 Task: Font style For heading Use Arial Black with dark cornflower blue 2 colour & Underline. font size for heading '26 Pt. 'Change the font style of data to Amiriand font size to  14 Pt. Change the alignment of both headline & data to   center vertically. In the sheet  analysisSalesBySKU_2022
Action: Mouse moved to (56, 99)
Screenshot: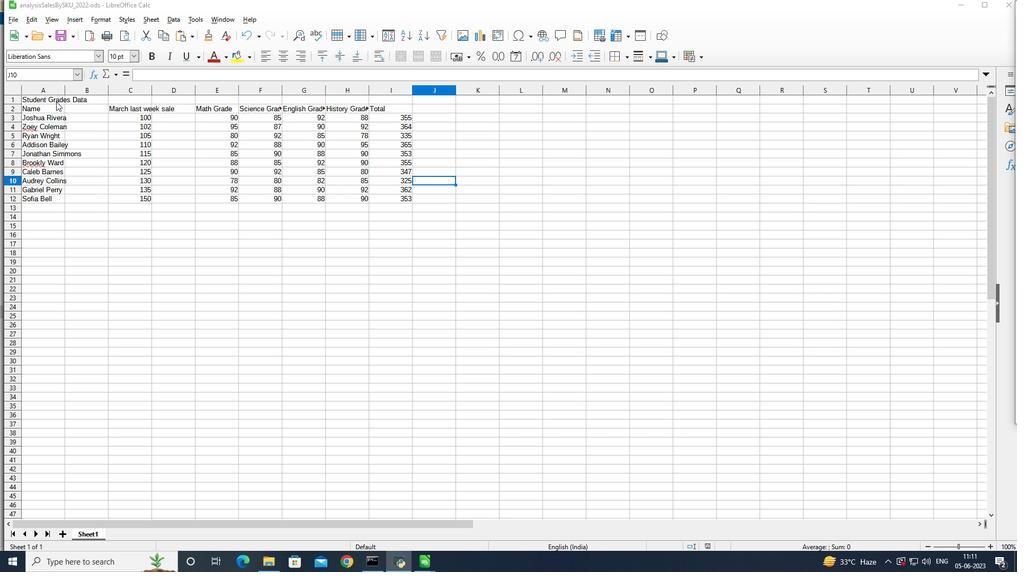 
Action: Mouse pressed left at (56, 99)
Screenshot: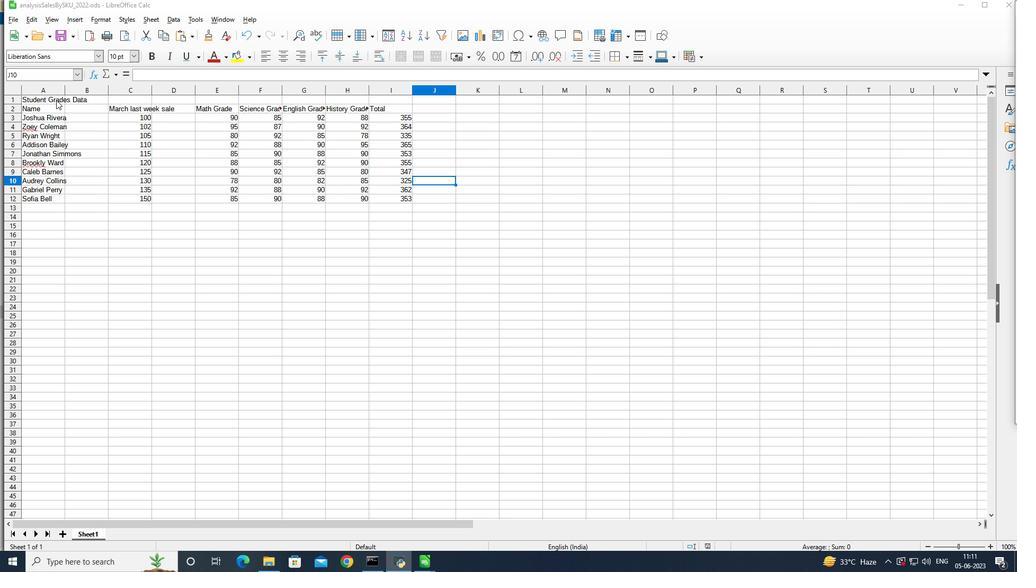 
Action: Mouse moved to (56, 99)
Screenshot: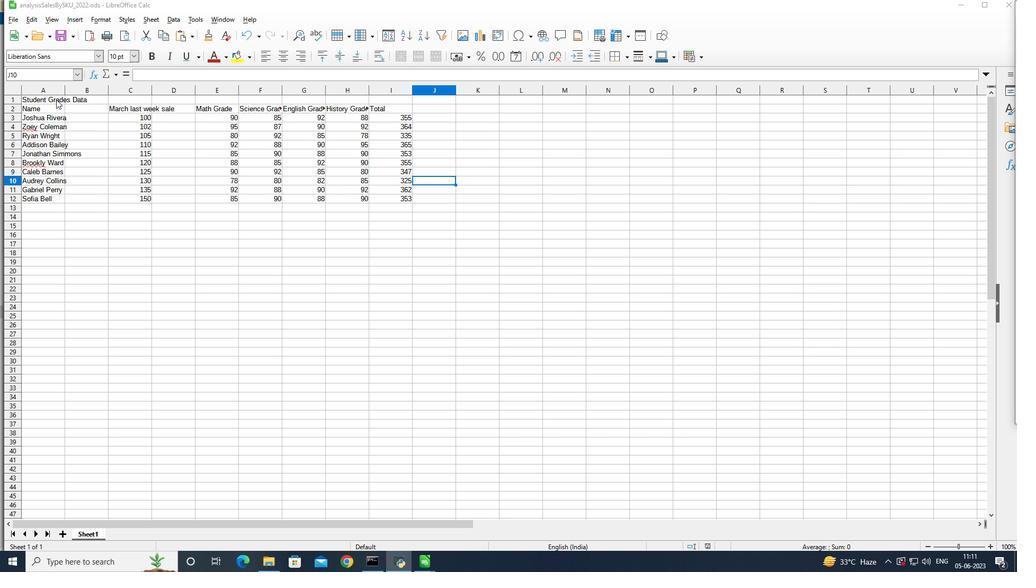 
Action: Mouse pressed left at (56, 99)
Screenshot: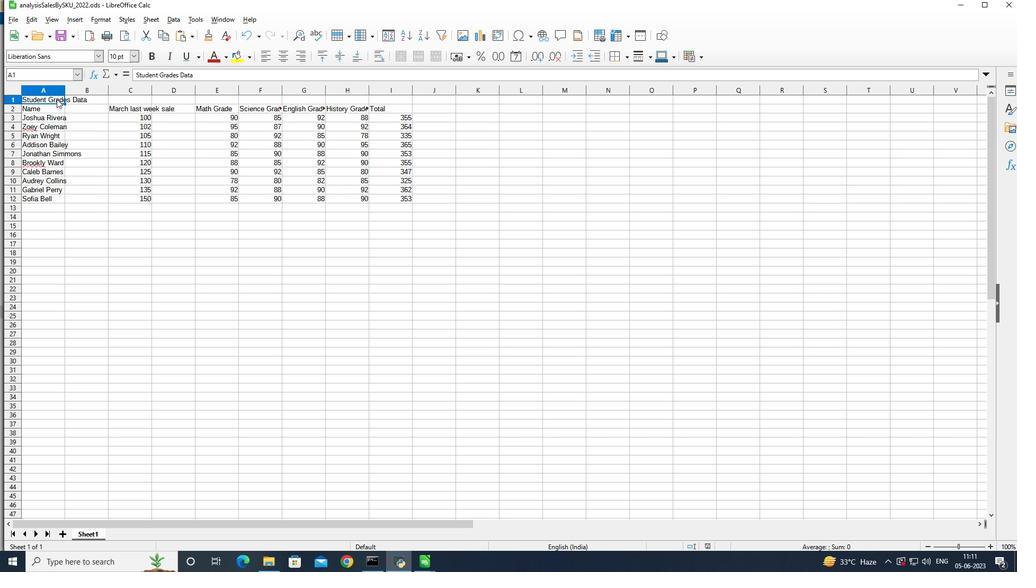 
Action: Mouse moved to (57, 98)
Screenshot: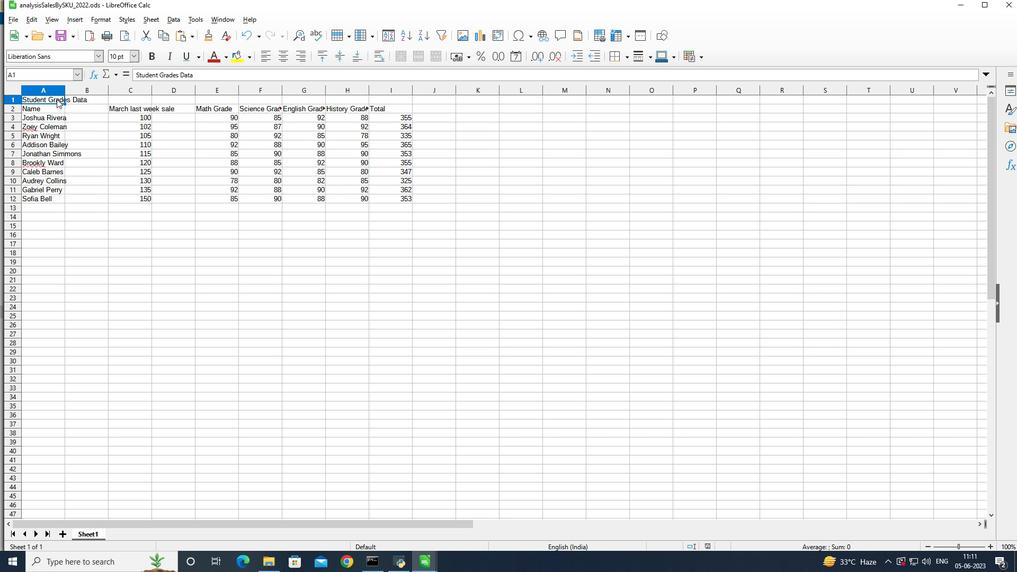 
Action: Mouse pressed left at (57, 98)
Screenshot: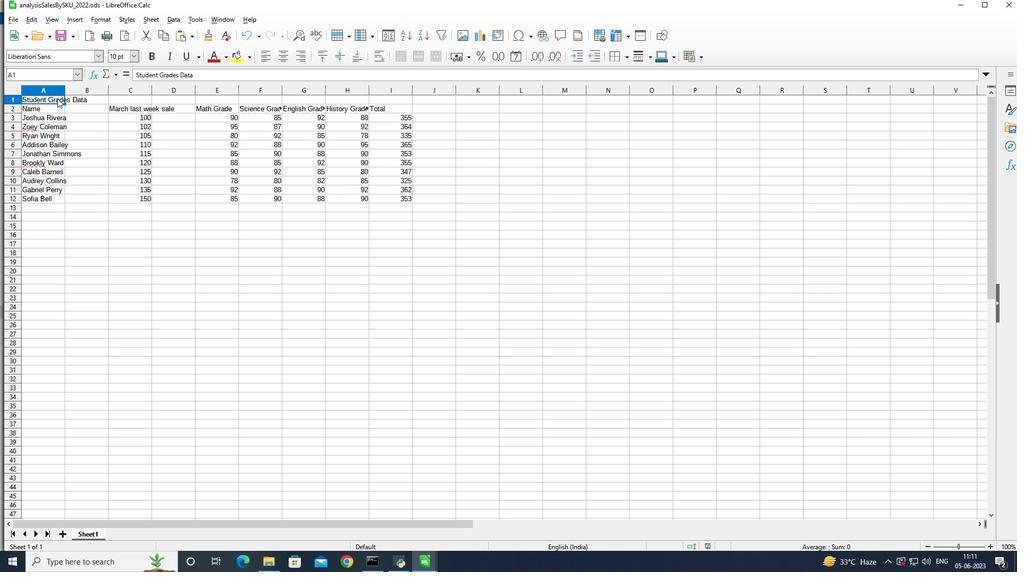 
Action: Mouse moved to (69, 58)
Screenshot: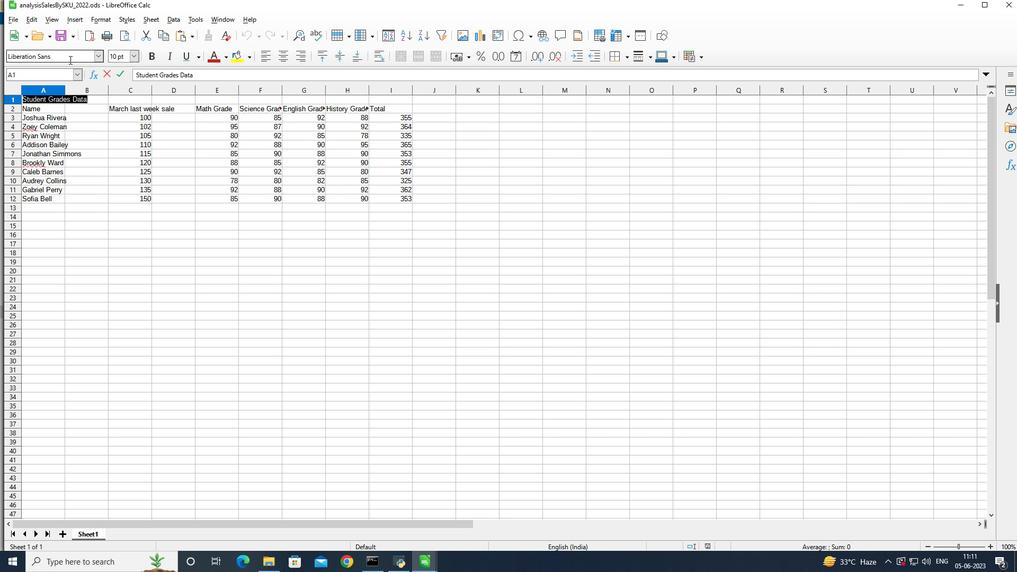 
Action: Mouse pressed left at (69, 58)
Screenshot: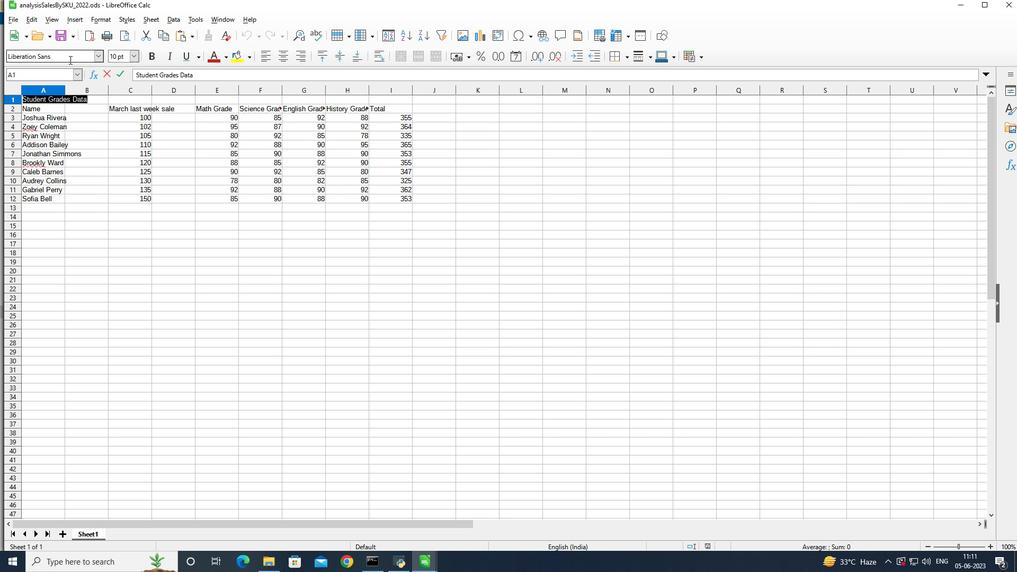 
Action: Mouse moved to (622, 96)
Screenshot: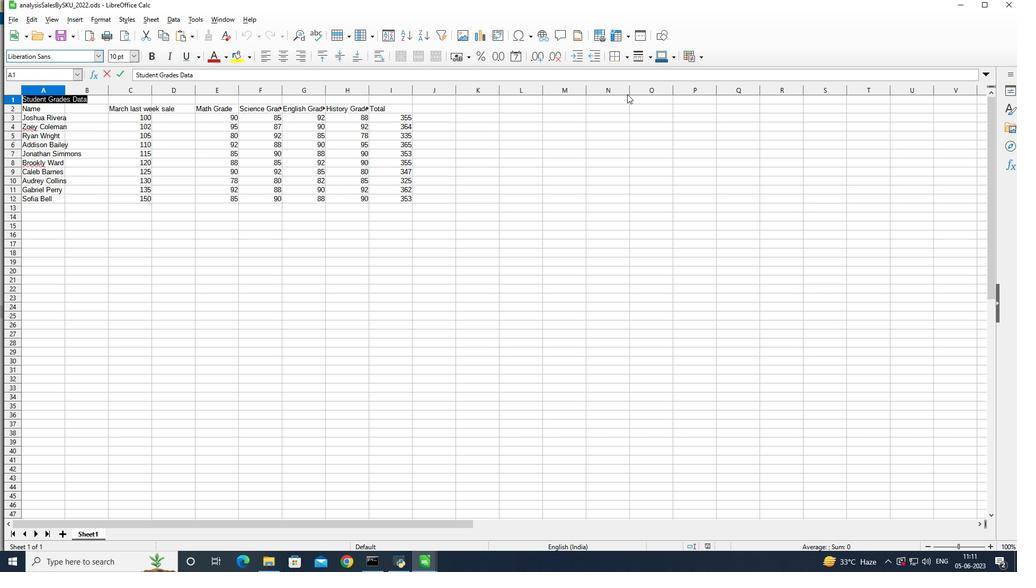 
Action: Key pressed <Key.backspace><Key.backspace><Key.backspace><Key.backspace><Key.backspace><Key.backspace><Key.backspace><Key.backspace><Key.backspace><Key.backspace><Key.backspace><Key.backspace><Key.backspace><Key.backspace><Key.backspace><Key.backspace><Key.backspace><Key.backspace><Key.backspace><Key.backspace><Key.backspace><Key.backspace><Key.backspace>
Screenshot: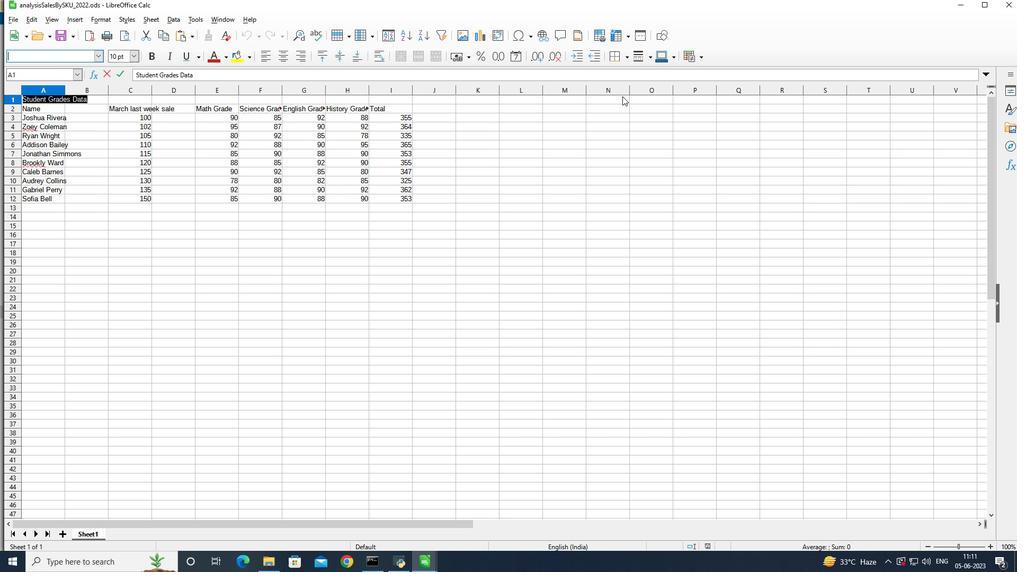
Action: Mouse moved to (622, 96)
Screenshot: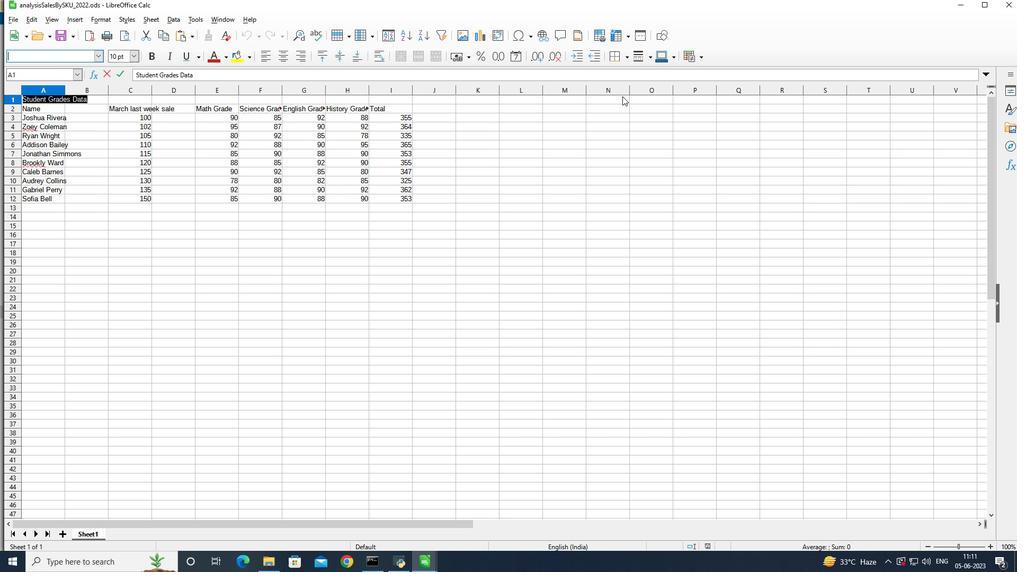 
Action: Key pressed <Key.shift>a
Screenshot: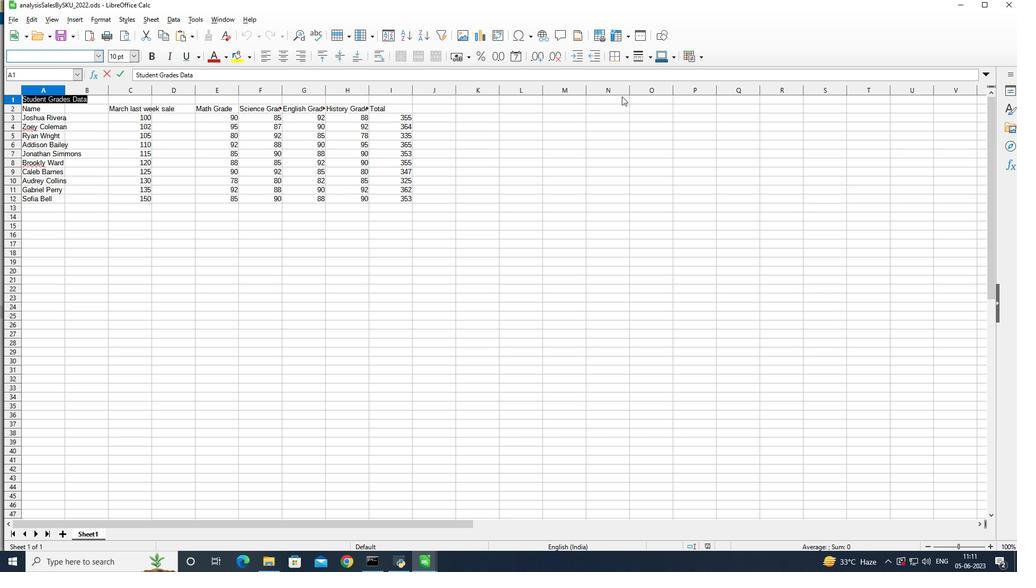 
Action: Mouse moved to (622, 97)
Screenshot: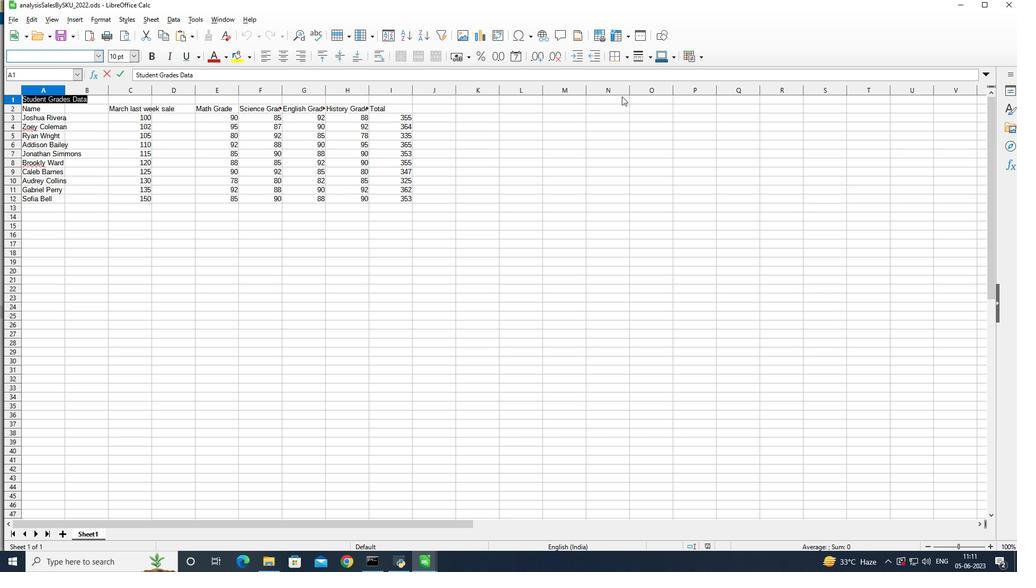 
Action: Key pressed rial<Key.space>
Screenshot: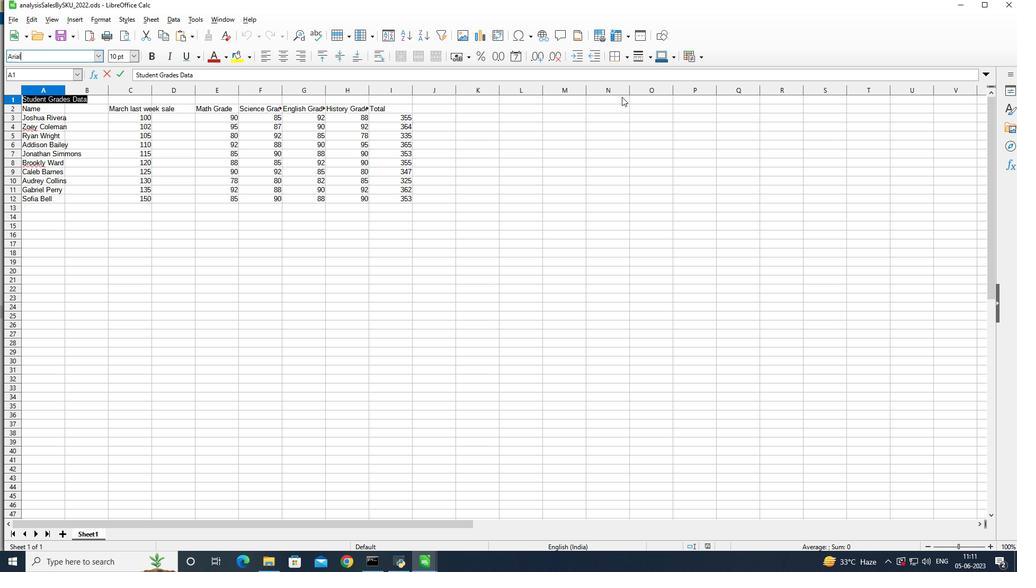 
Action: Mouse moved to (621, 97)
Screenshot: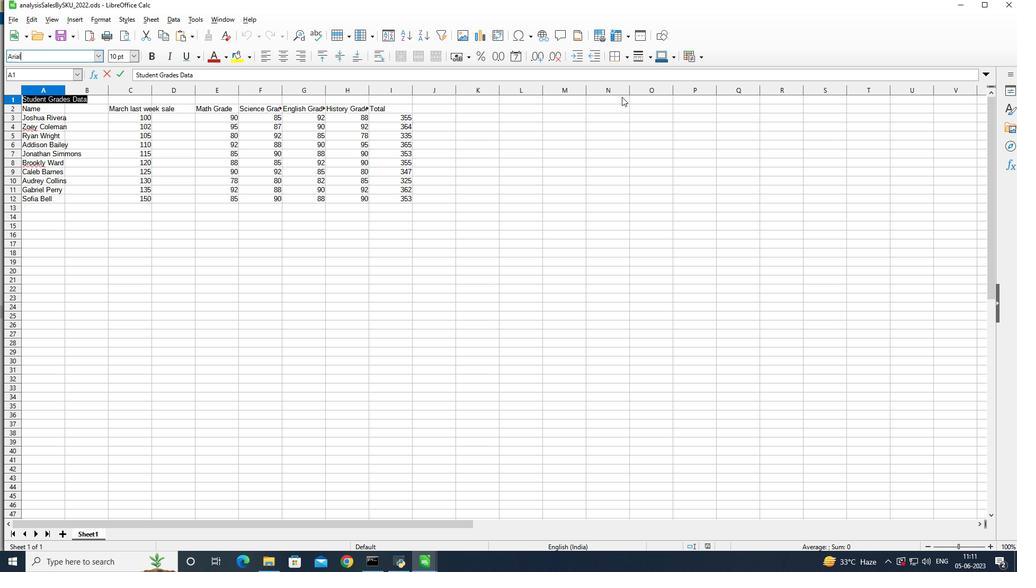 
Action: Key pressed b<Key.enter>
Screenshot: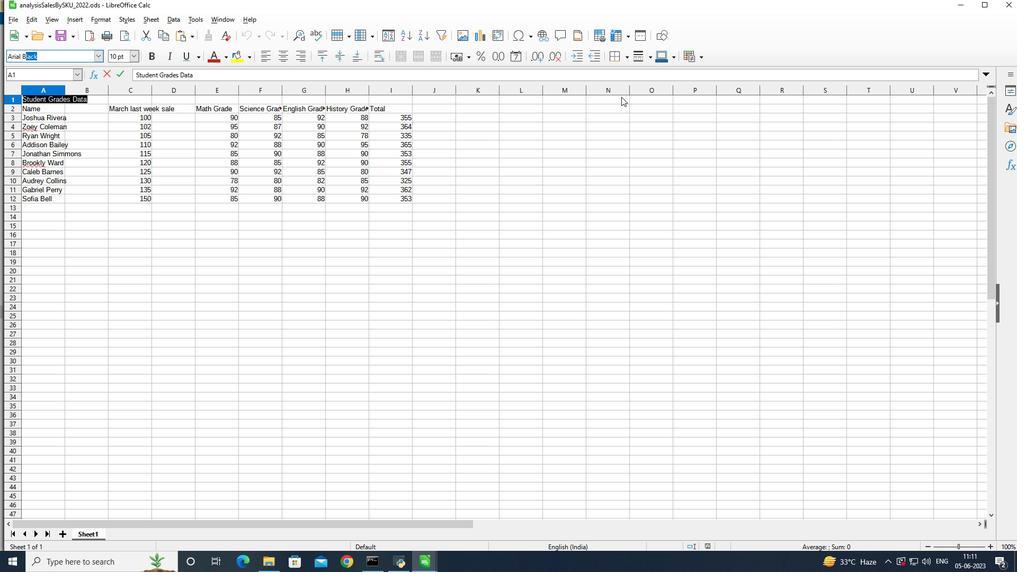 
Action: Mouse moved to (228, 51)
Screenshot: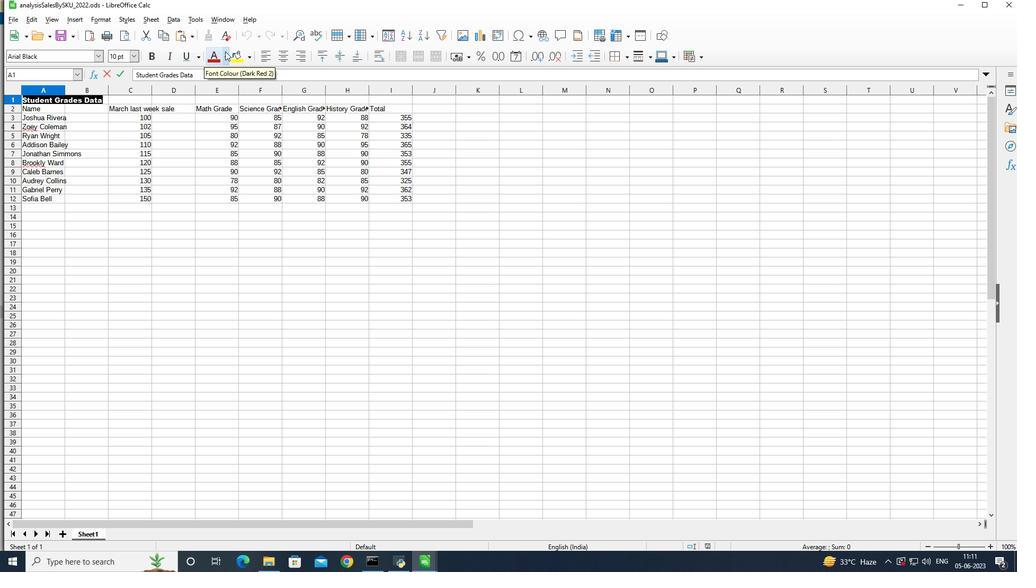 
Action: Mouse pressed left at (228, 51)
Screenshot: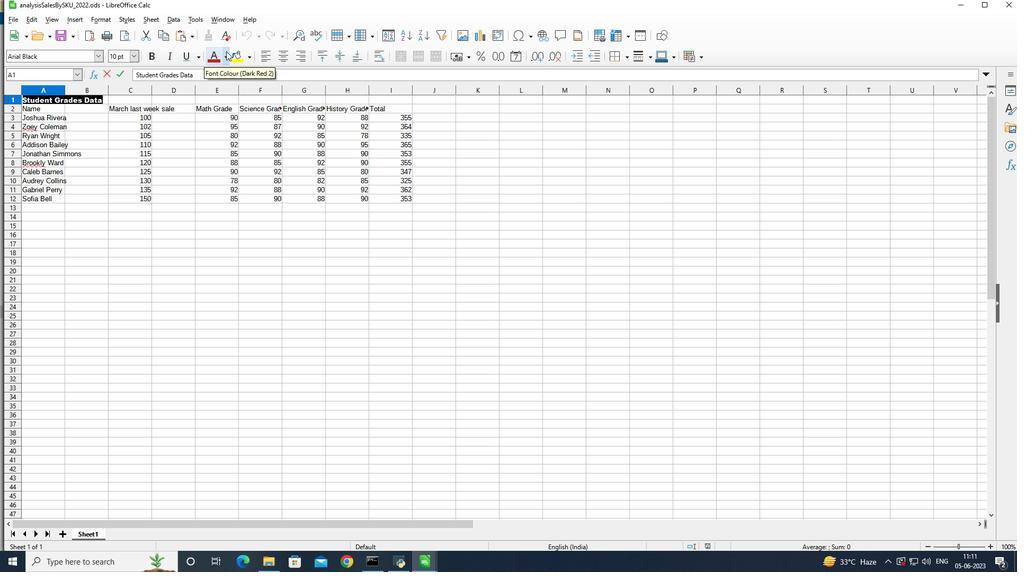 
Action: Mouse moved to (273, 253)
Screenshot: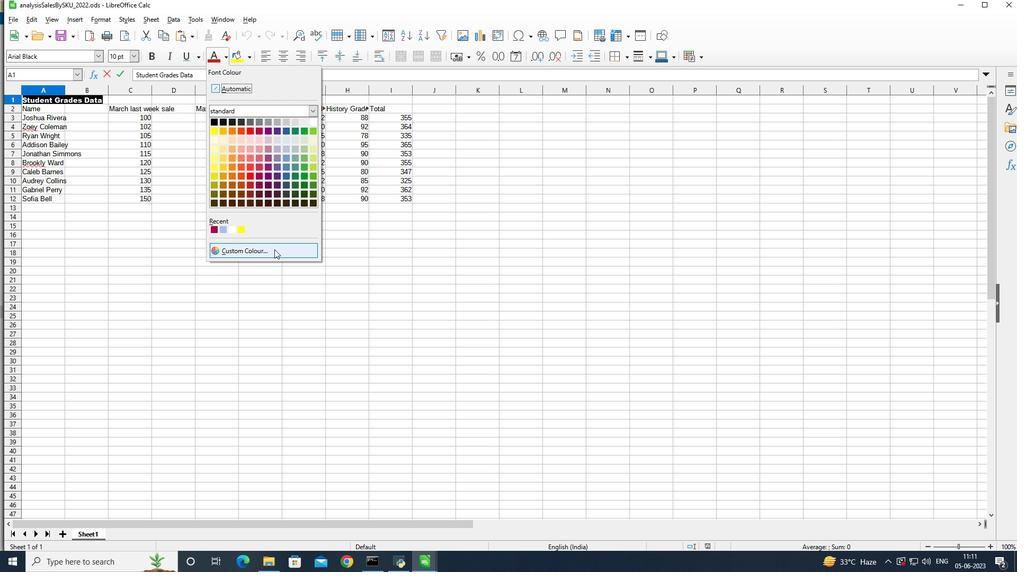 
Action: Mouse pressed left at (273, 253)
Screenshot: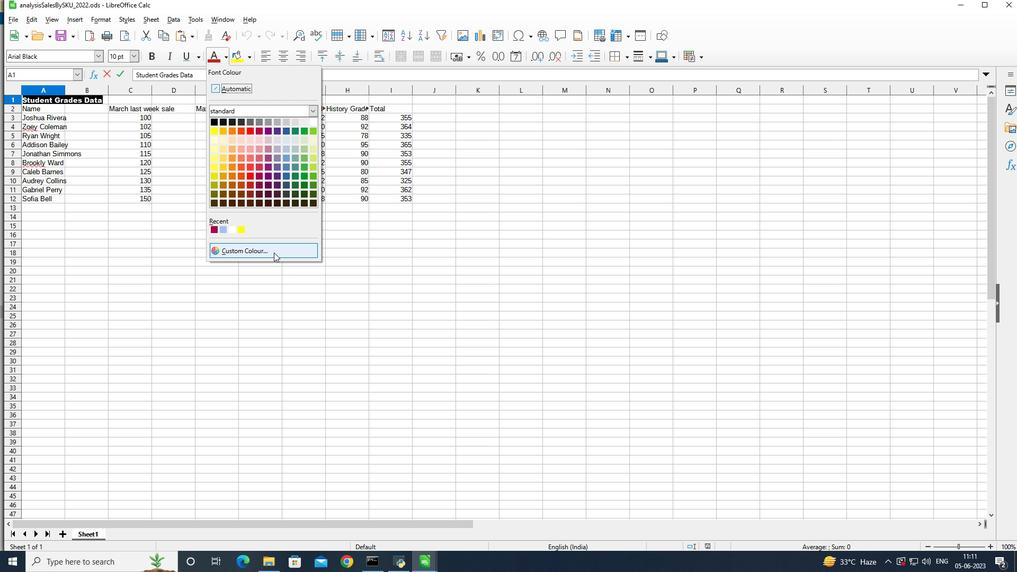 
Action: Mouse moved to (554, 220)
Screenshot: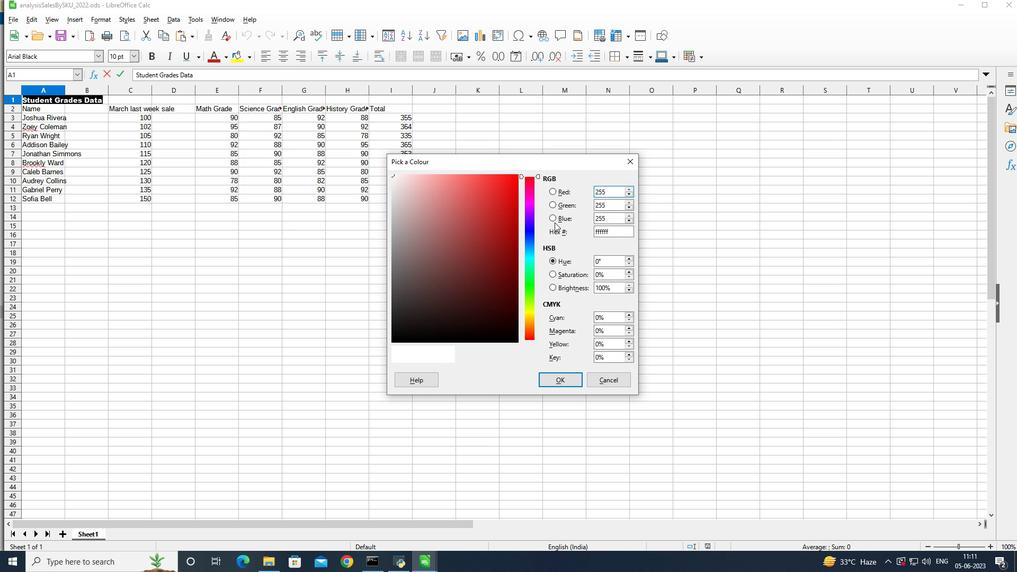 
Action: Mouse pressed left at (554, 220)
Screenshot: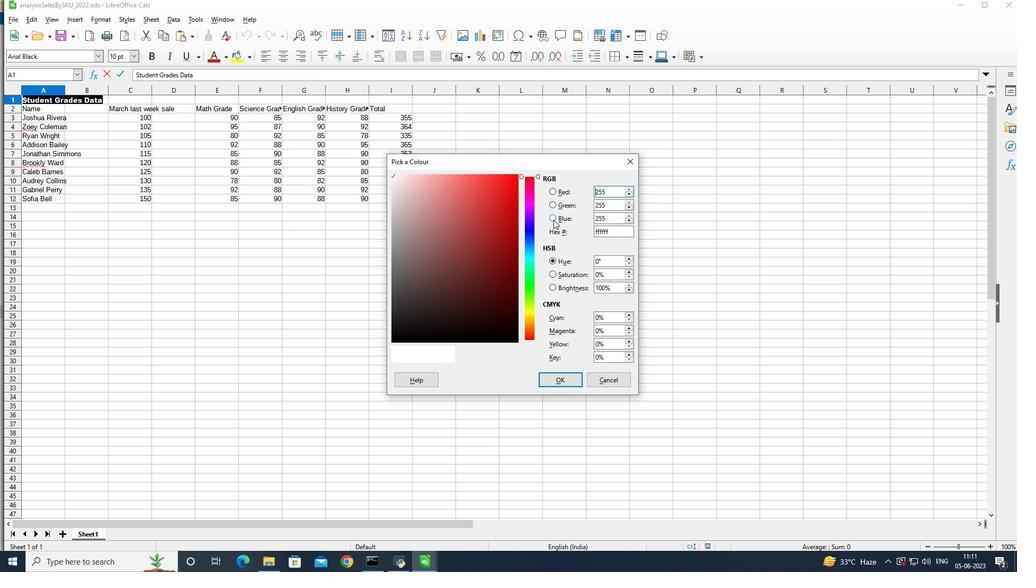 
Action: Mouse moved to (615, 232)
Screenshot: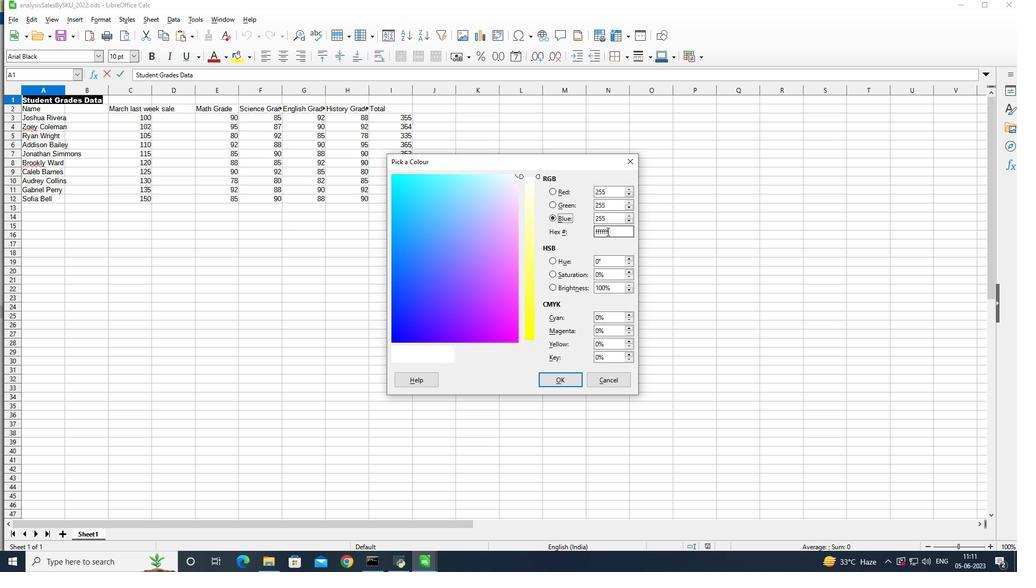 
Action: Mouse pressed left at (615, 232)
Screenshot: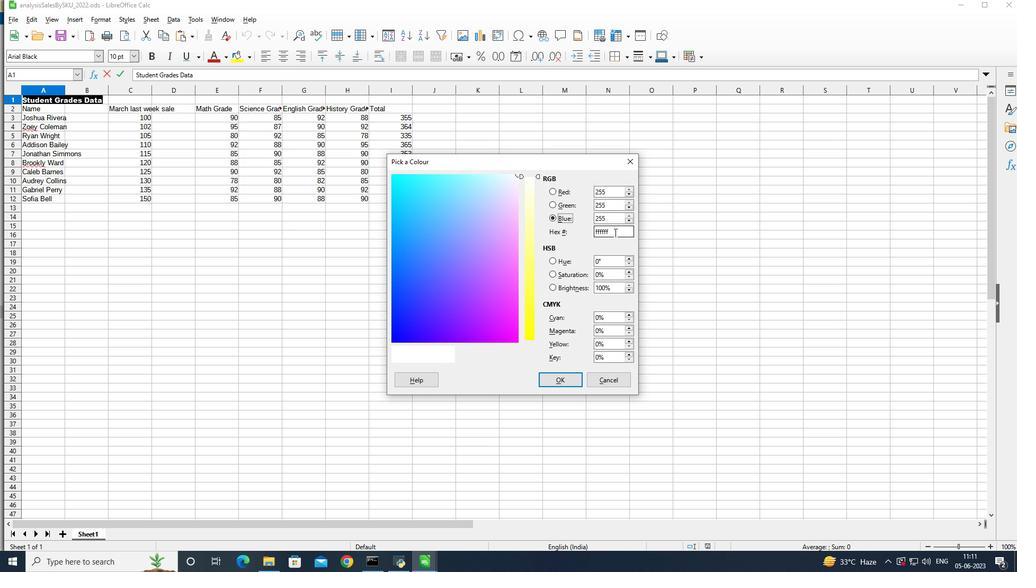 
Action: Mouse moved to (667, 207)
Screenshot: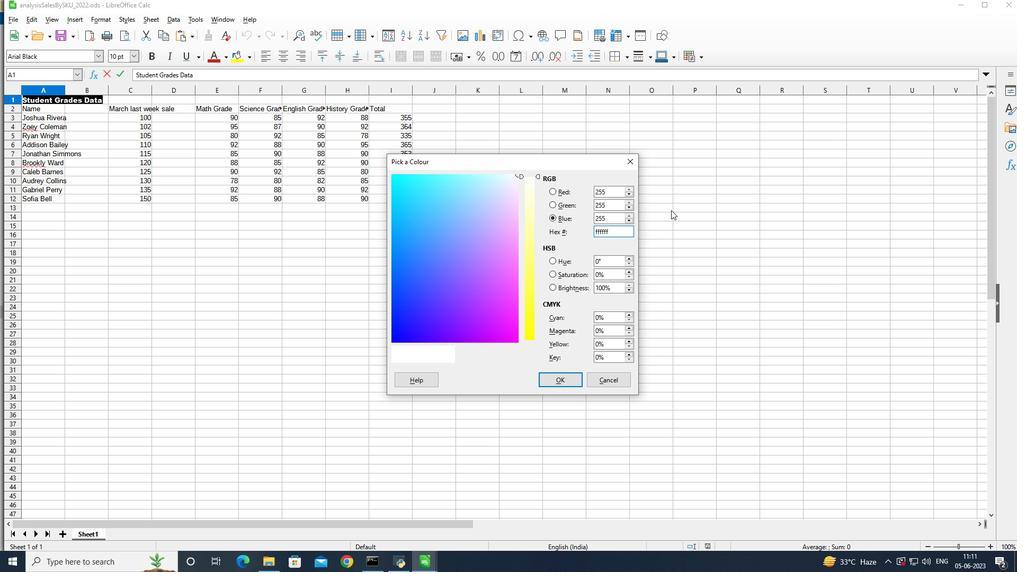 
Action: Key pressed <Key.backspace><Key.backspace><Key.backspace><Key.backspace><Key.backspace><Key.backspace><Key.backspace><Key.backspace><Key.backspace><Key.backspace><Key.backspace><Key.backspace><Key.backspace><Key.backspace><Key.backspace><Key.backspace><Key.backspace><Key.backspace><Key.backspace><Key.backspace>a4c2f4<Key.enter>
Screenshot: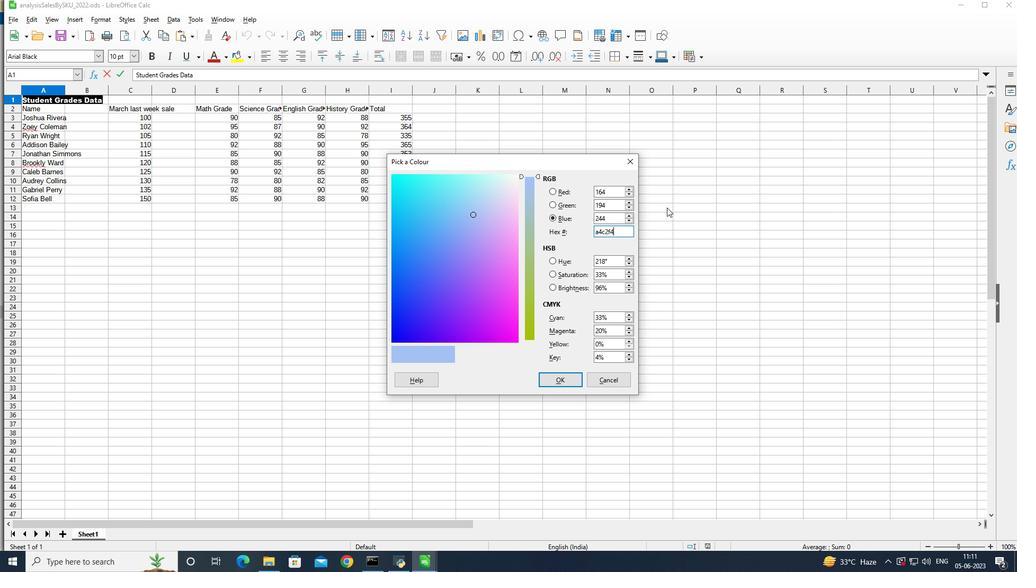 
Action: Mouse moved to (182, 59)
Screenshot: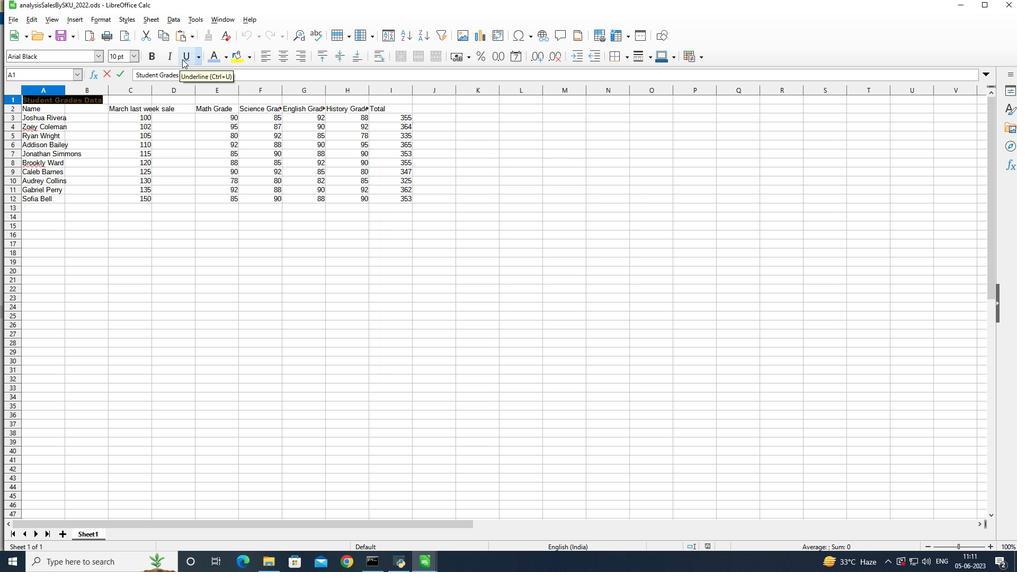 
Action: Mouse pressed left at (182, 59)
Screenshot: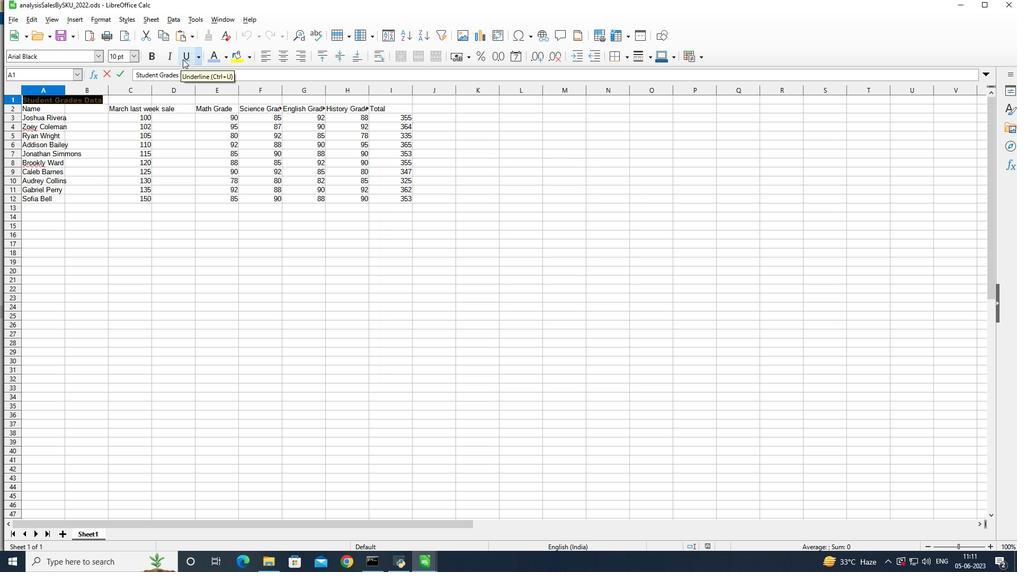 
Action: Mouse moved to (136, 57)
Screenshot: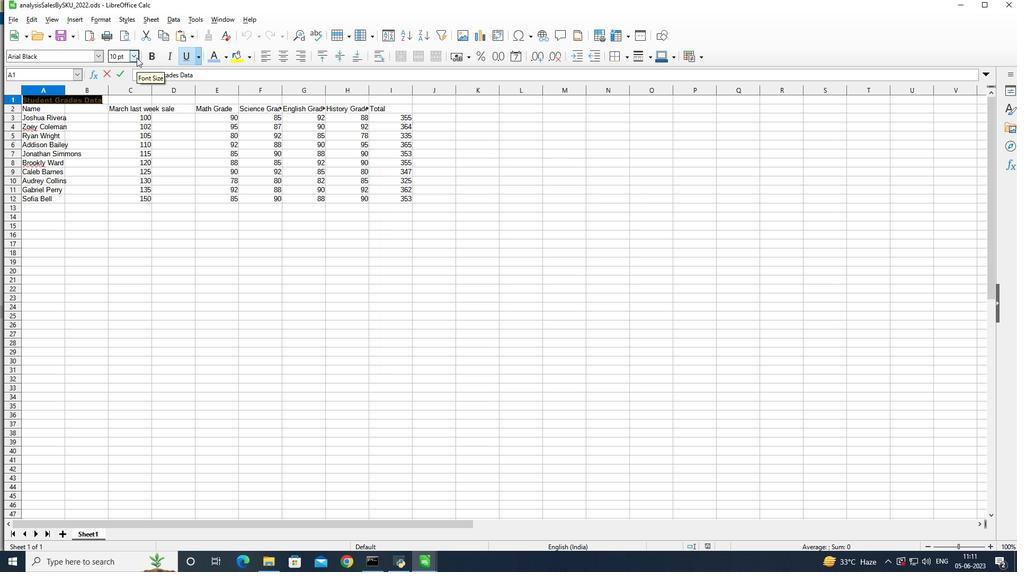 
Action: Mouse pressed left at (136, 57)
Screenshot: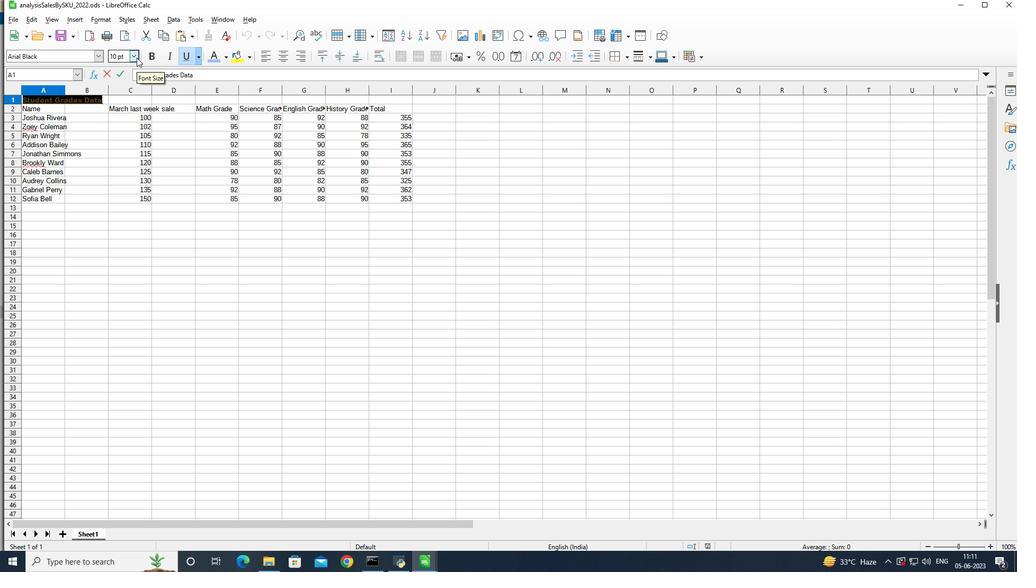 
Action: Mouse moved to (110, 220)
Screenshot: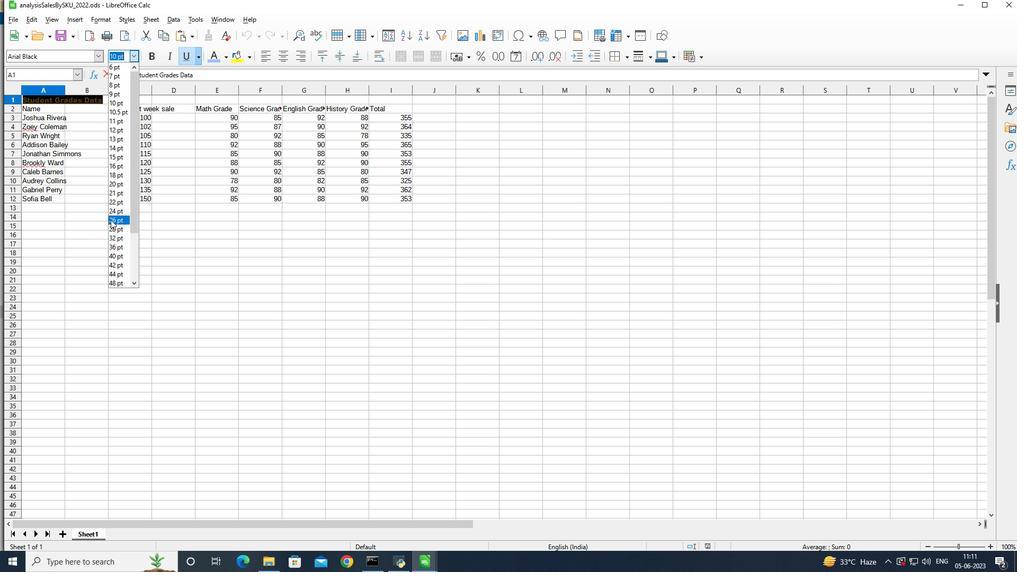 
Action: Mouse pressed left at (110, 220)
Screenshot: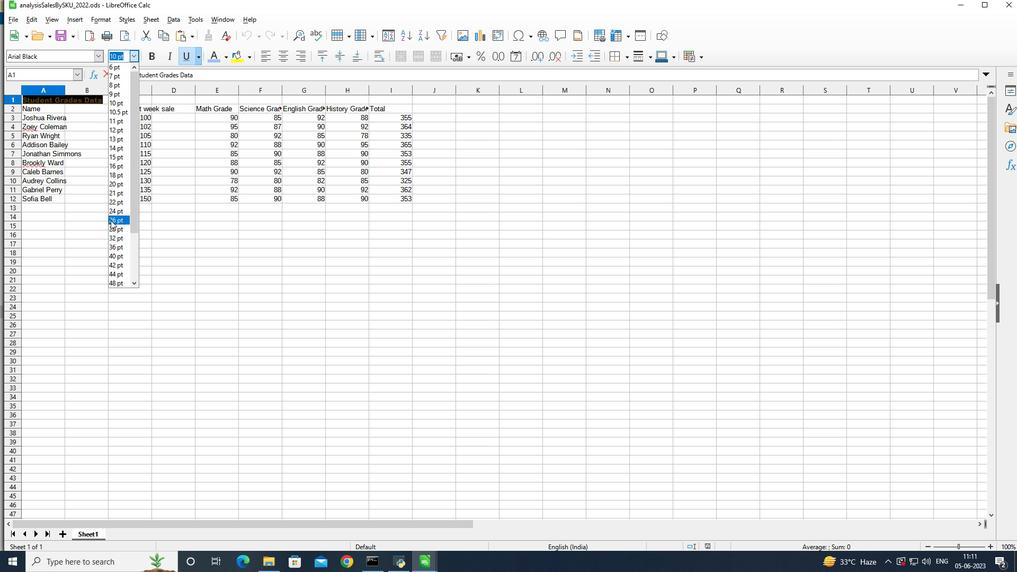 
Action: Mouse moved to (285, 154)
Screenshot: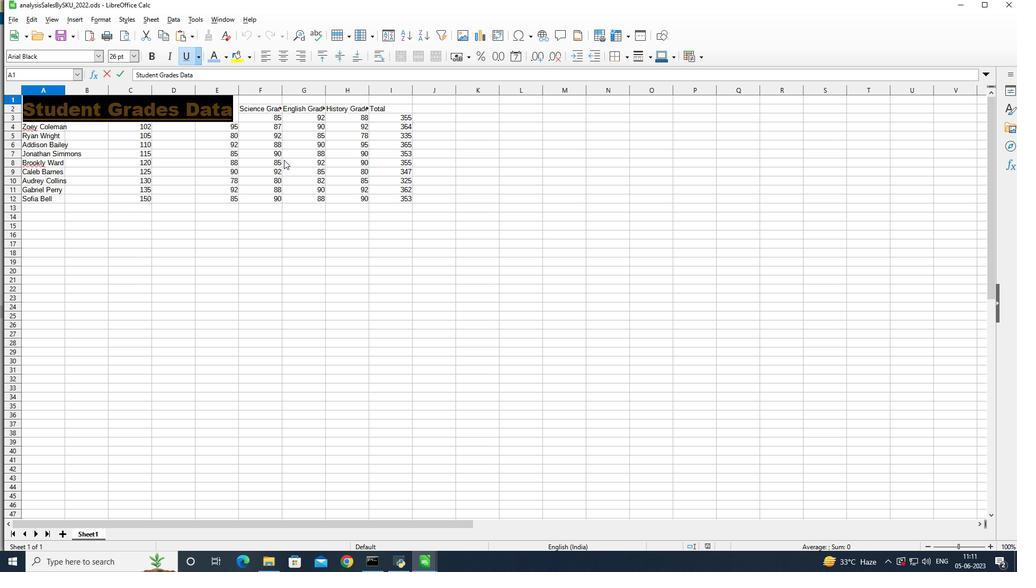 
Action: Mouse pressed left at (285, 154)
Screenshot: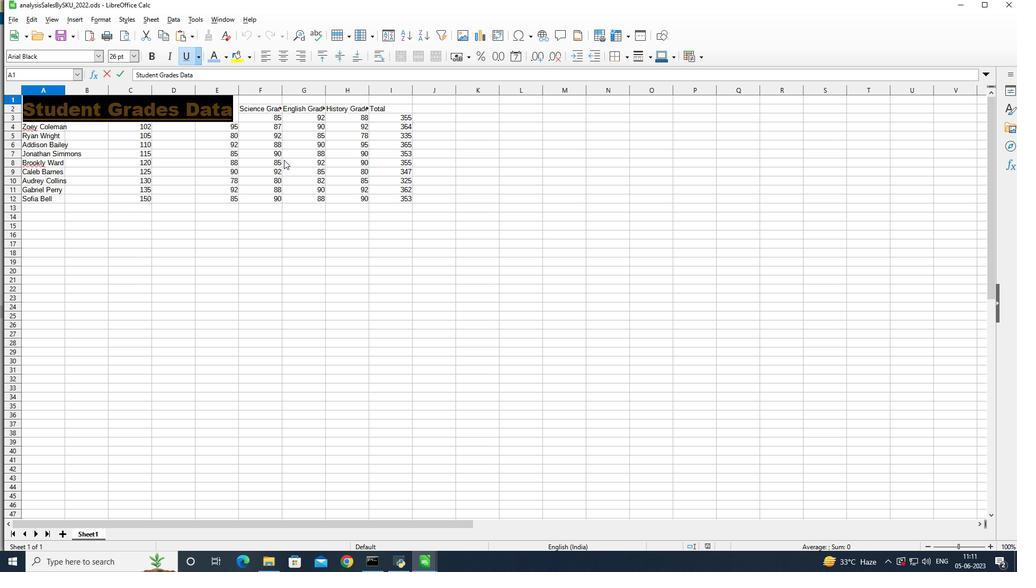 
Action: Mouse moved to (33, 121)
Screenshot: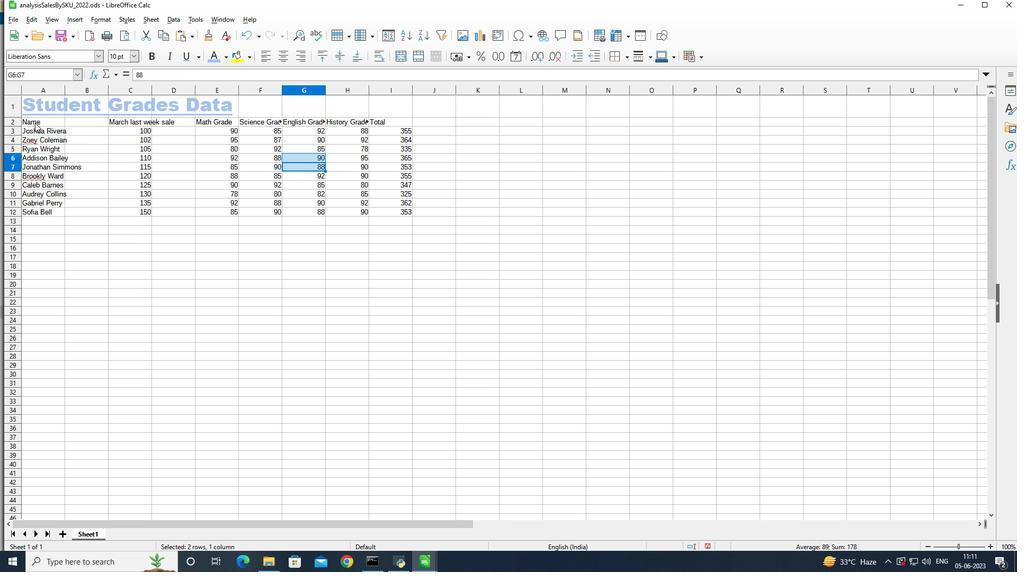 
Action: Mouse pressed left at (33, 121)
Screenshot: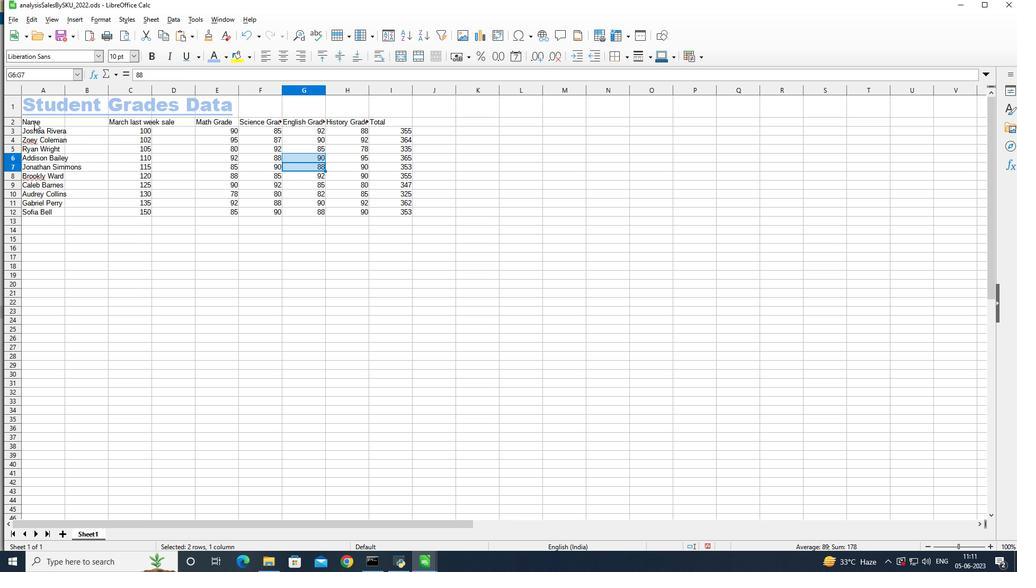
Action: Mouse pressed left at (33, 121)
Screenshot: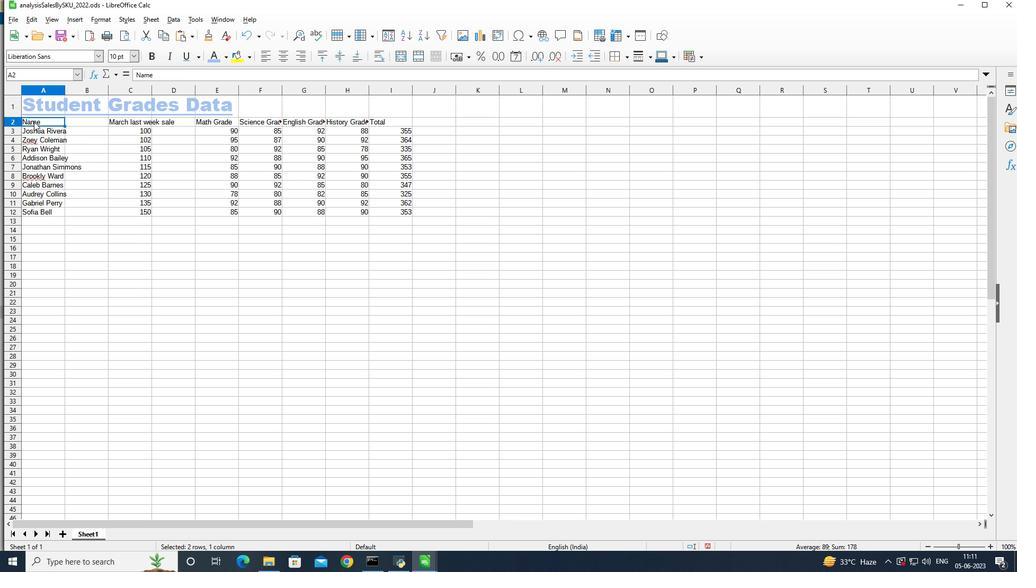 
Action: Mouse moved to (29, 121)
Screenshot: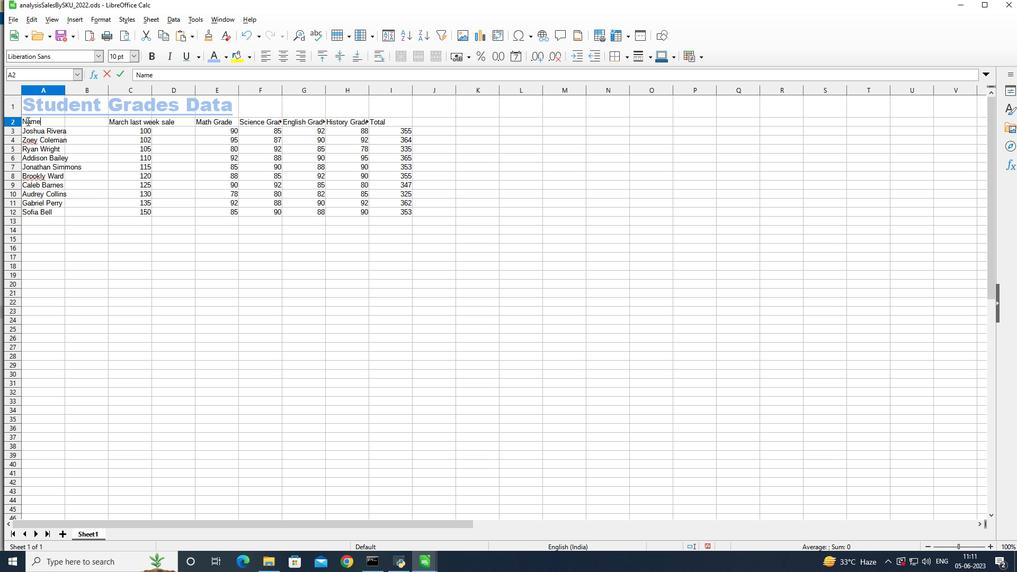 
Action: Mouse pressed left at (29, 121)
Screenshot: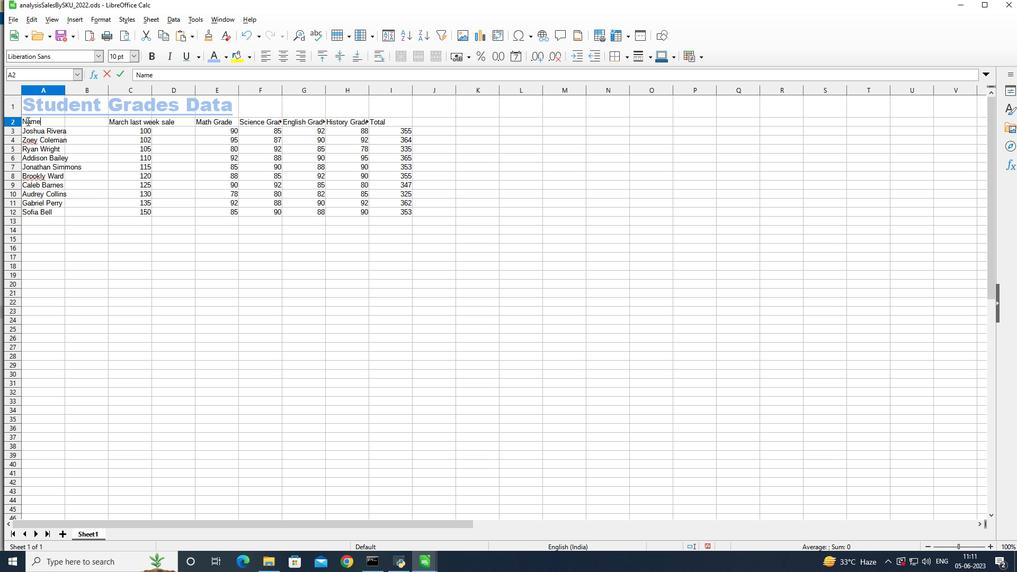 
Action: Mouse moved to (49, 151)
Screenshot: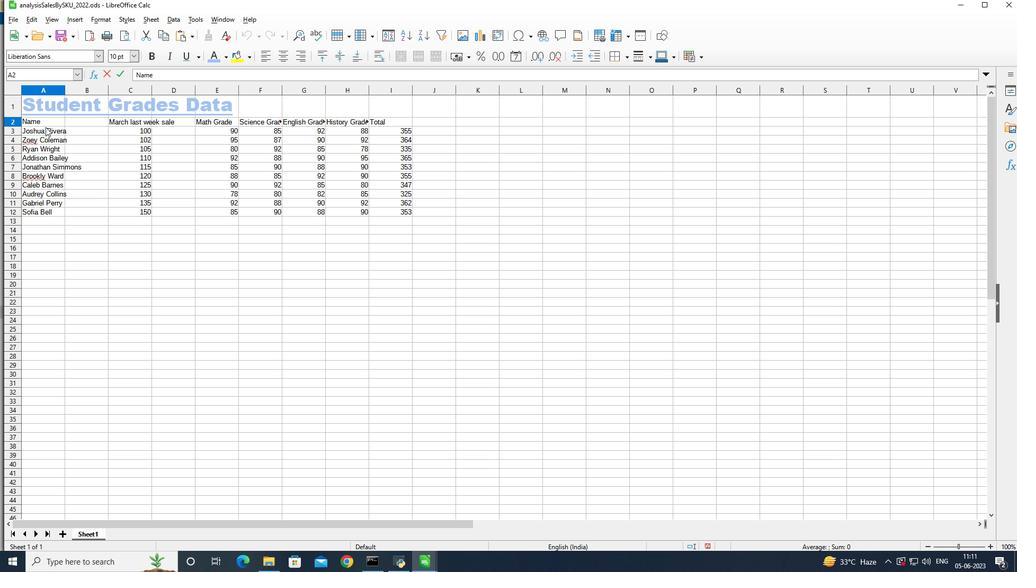 
Action: Mouse pressed left at (49, 151)
Screenshot: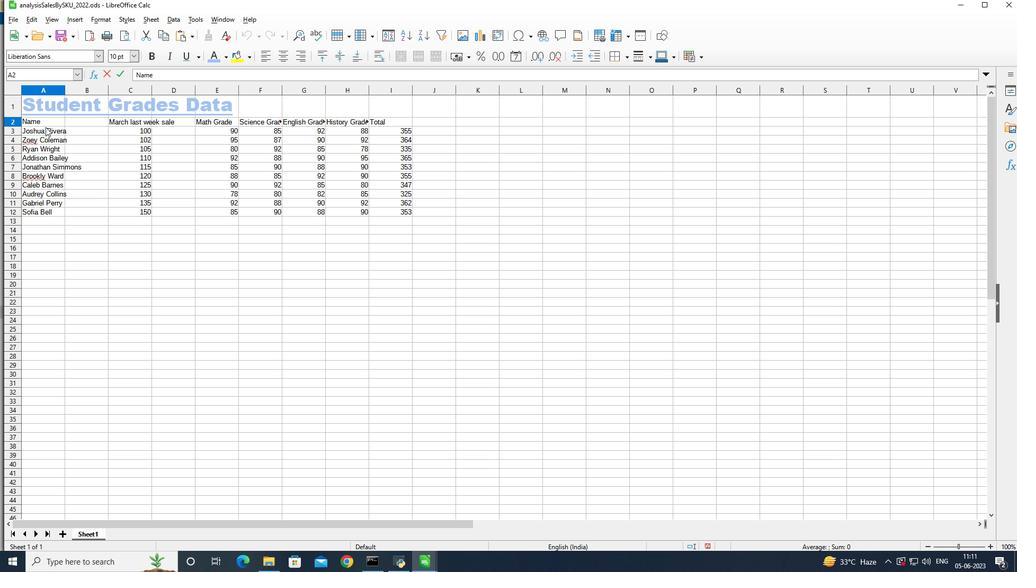 
Action: Mouse moved to (42, 124)
Screenshot: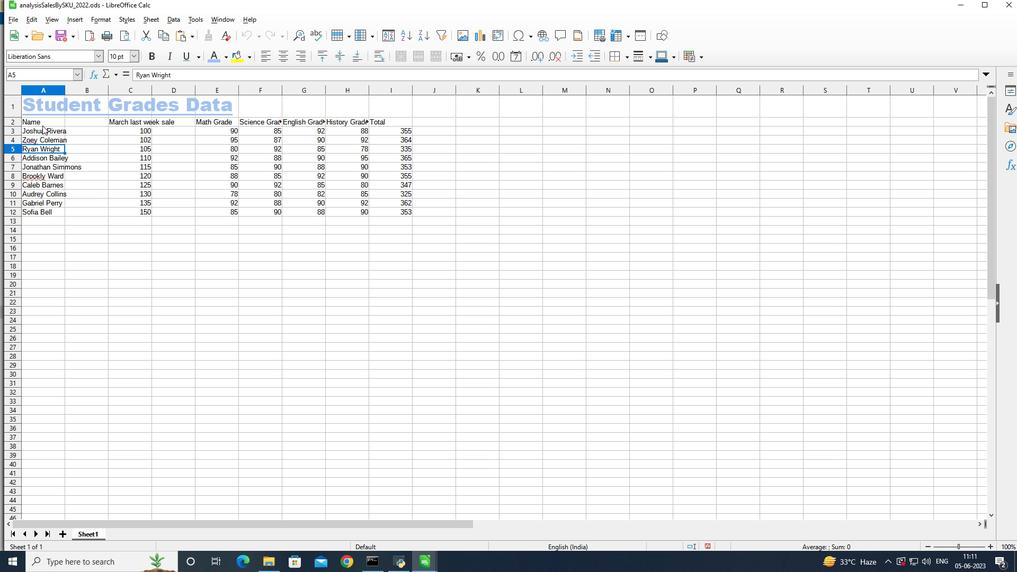 
Action: Mouse pressed left at (42, 124)
Screenshot: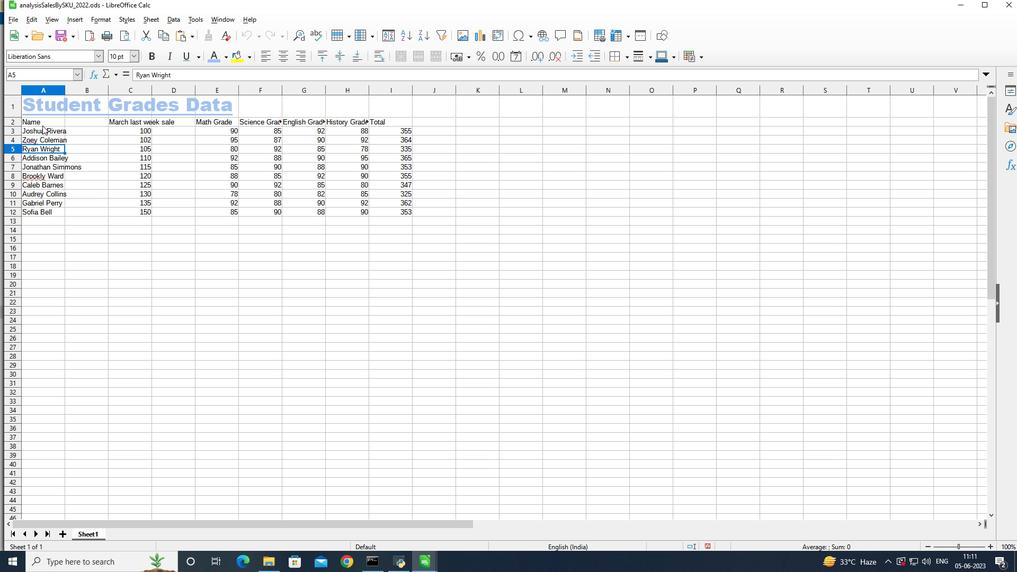 
Action: Mouse moved to (42, 124)
Screenshot: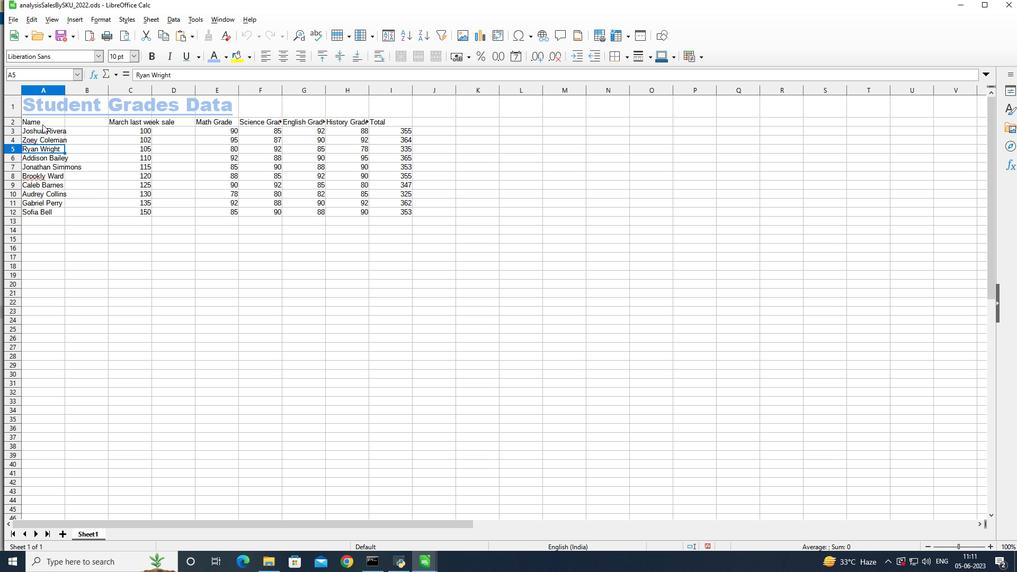 
Action: Mouse pressed left at (42, 124)
Screenshot: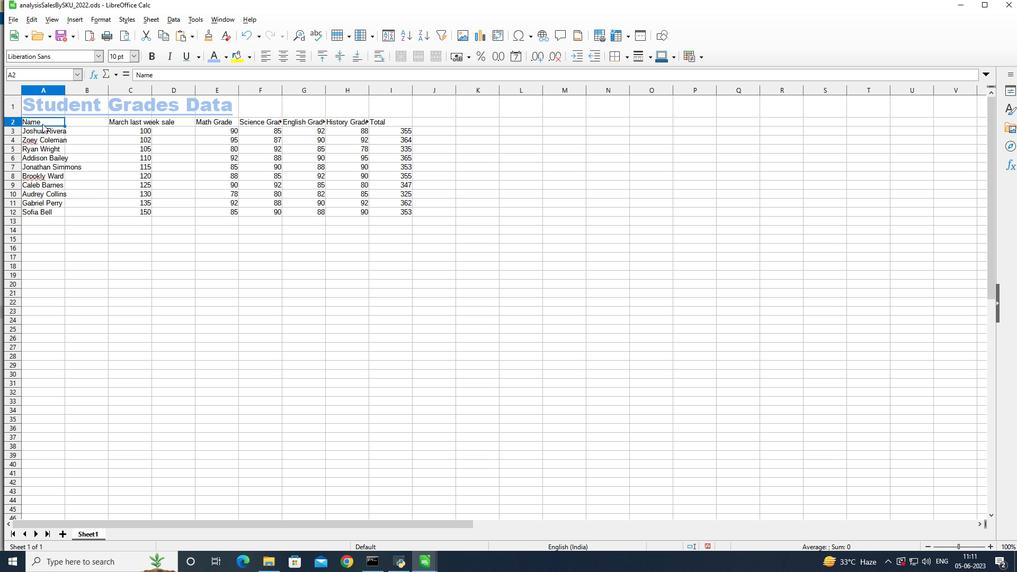 
Action: Mouse moved to (36, 122)
Screenshot: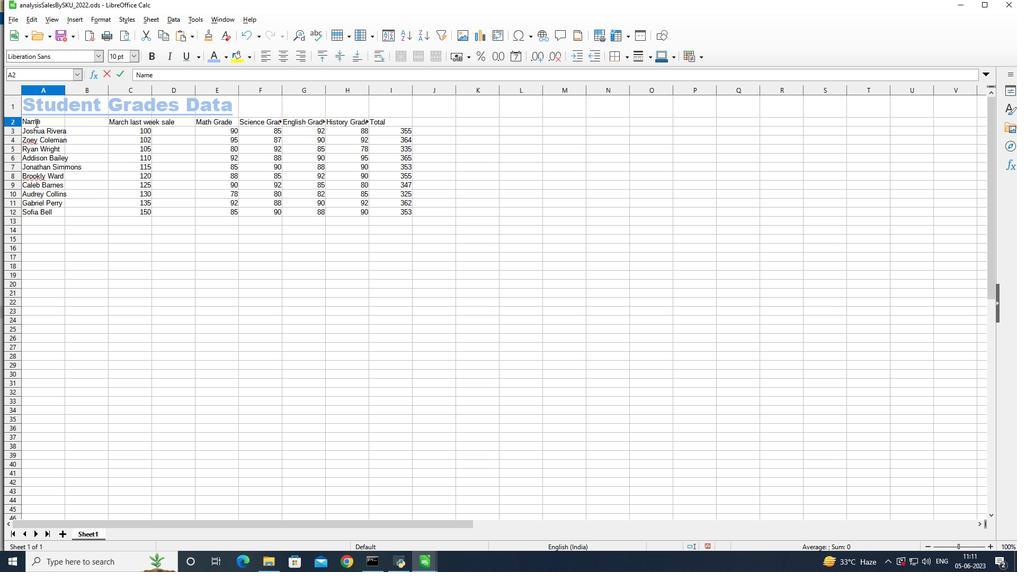 
Action: Mouse pressed left at (36, 122)
Screenshot: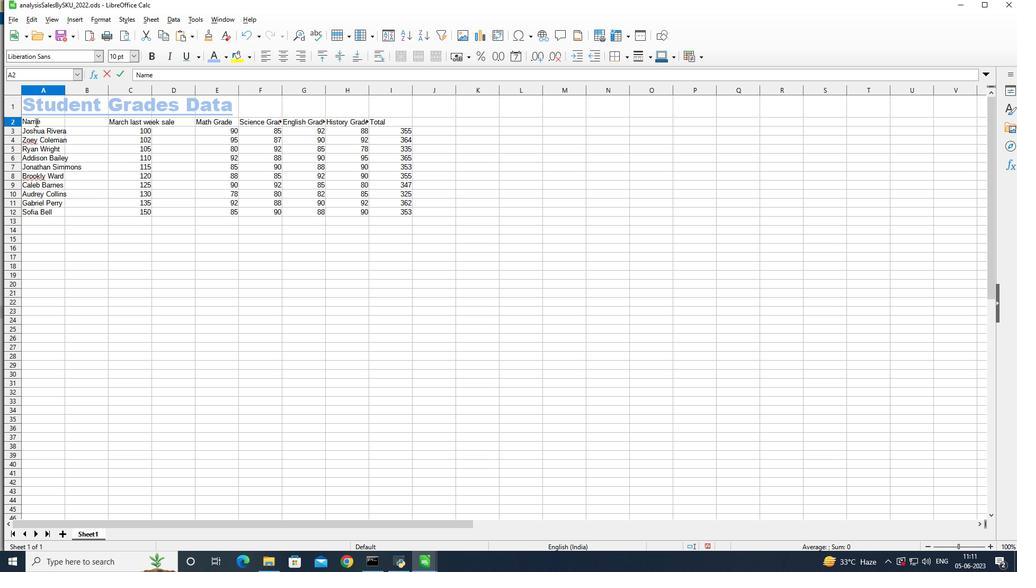 
Action: Mouse moved to (38, 125)
Screenshot: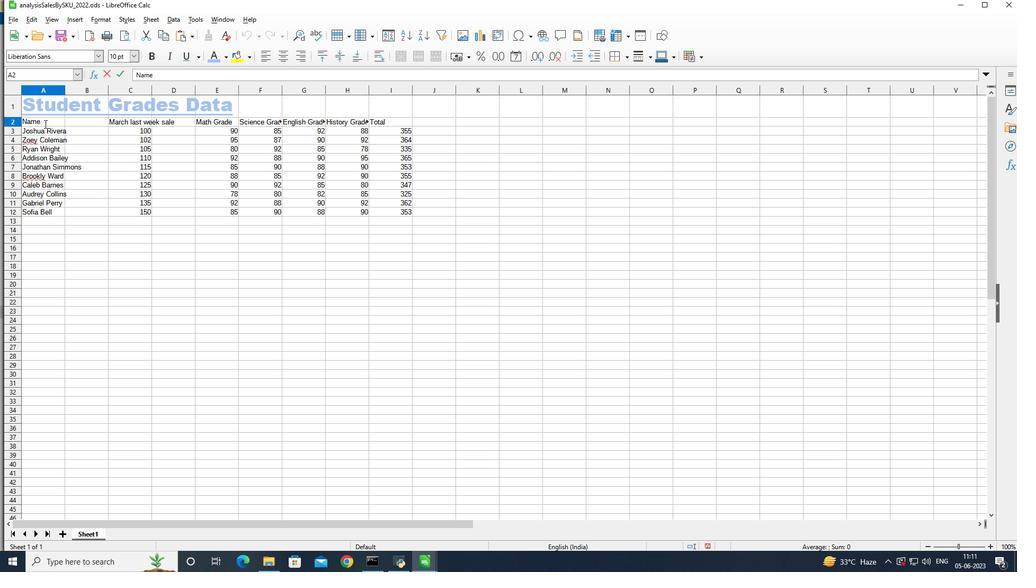 
Action: Mouse pressed left at (38, 125)
Screenshot: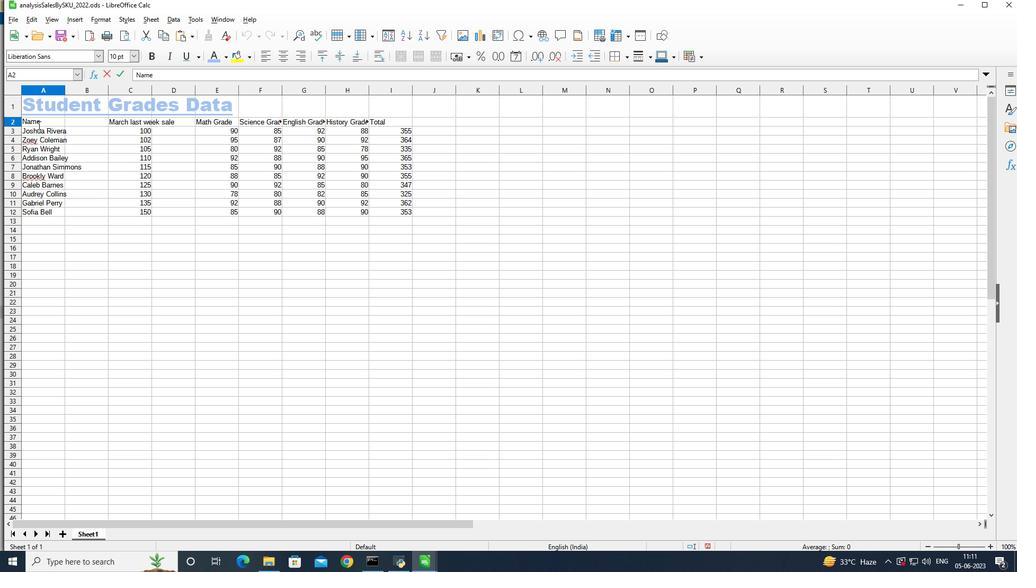 
Action: Mouse moved to (59, 120)
Screenshot: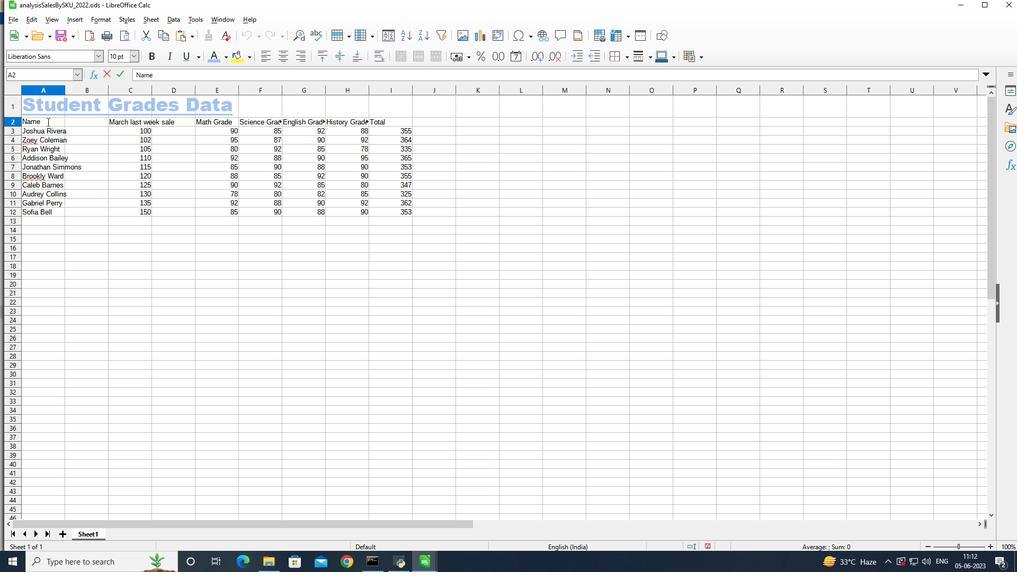 
Action: Mouse pressed left at (57, 120)
Screenshot: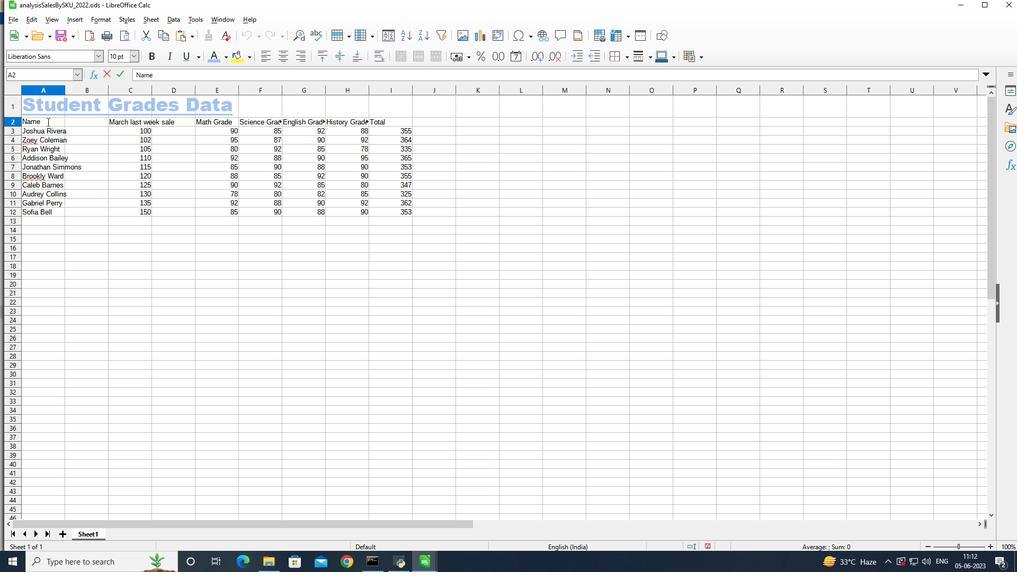 
Action: Mouse moved to (59, 120)
Screenshot: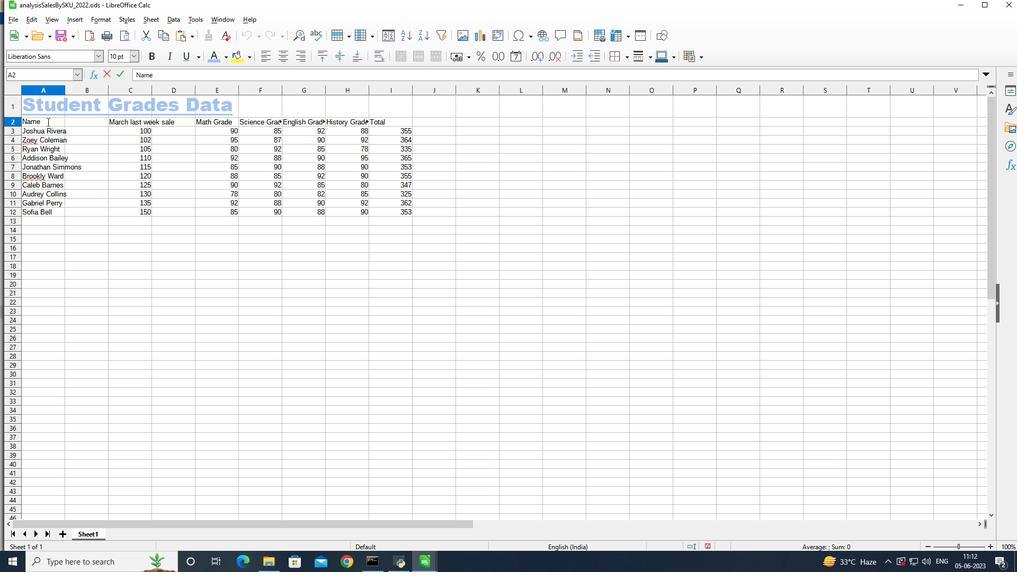 
Action: Mouse pressed left at (58, 120)
Screenshot: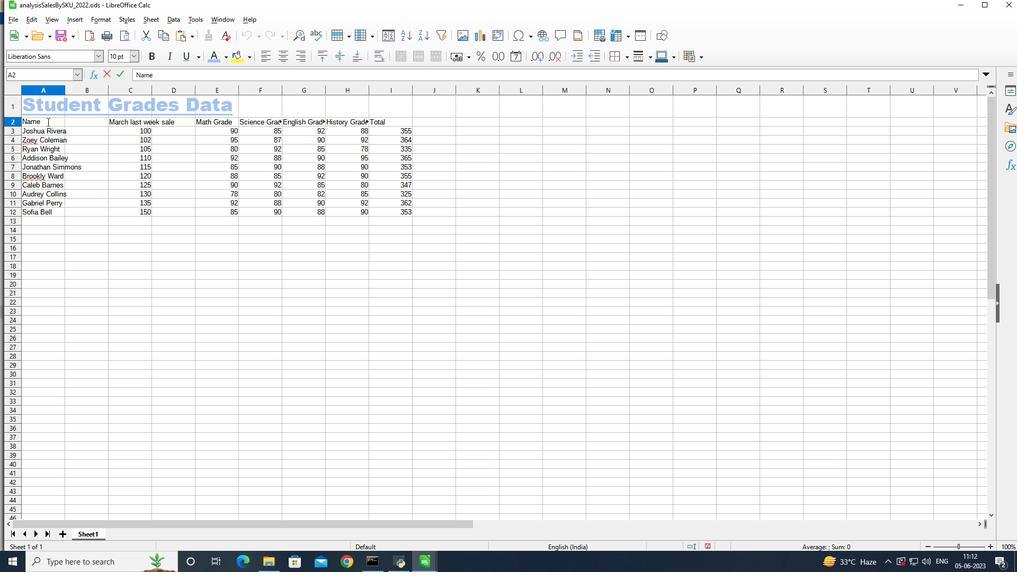 
Action: Mouse moved to (107, 178)
Screenshot: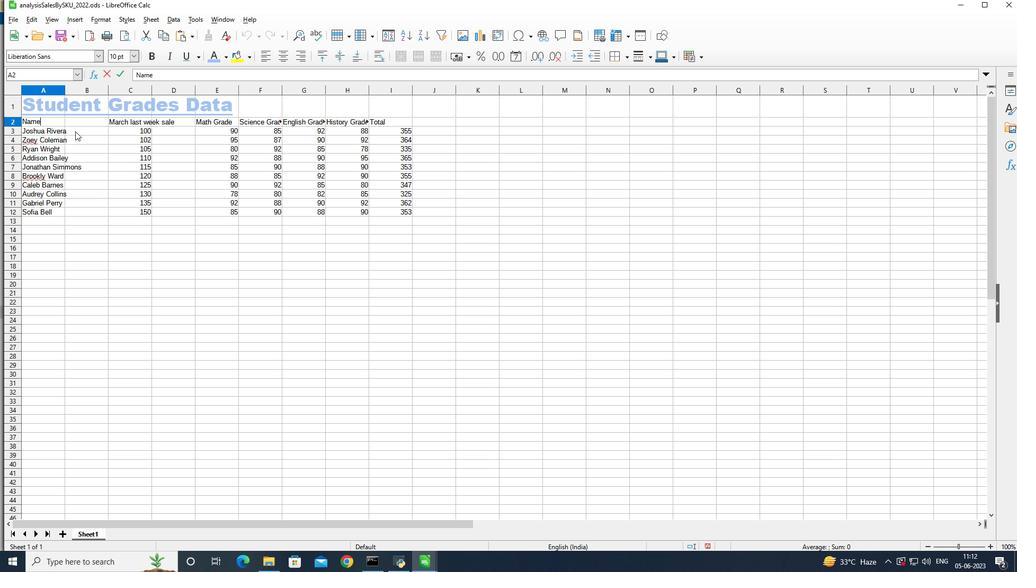 
Action: Mouse pressed left at (107, 178)
Screenshot: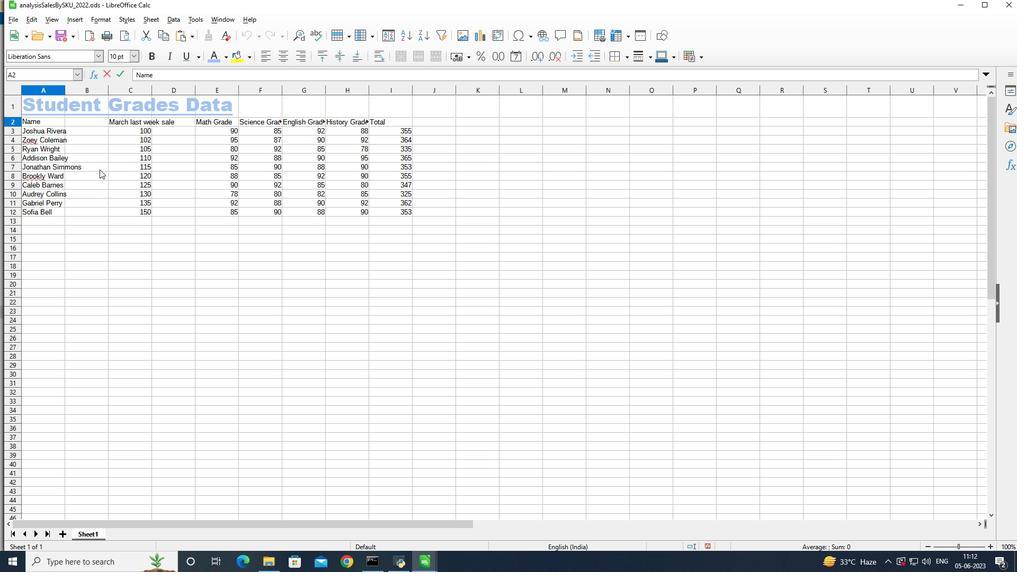 
Action: Mouse moved to (41, 124)
Screenshot: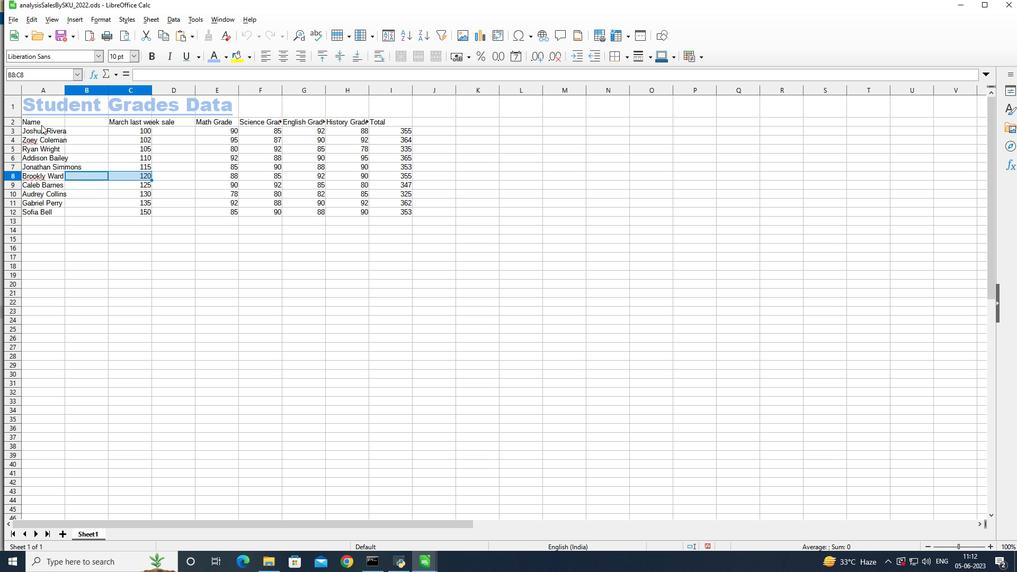 
Action: Mouse pressed left at (41, 124)
Screenshot: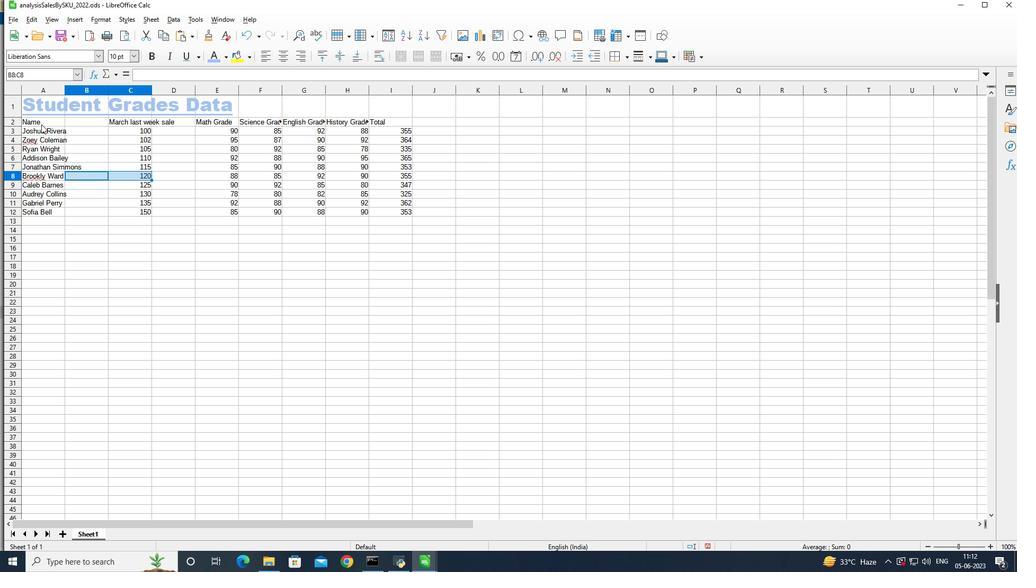 
Action: Mouse moved to (41, 123)
Screenshot: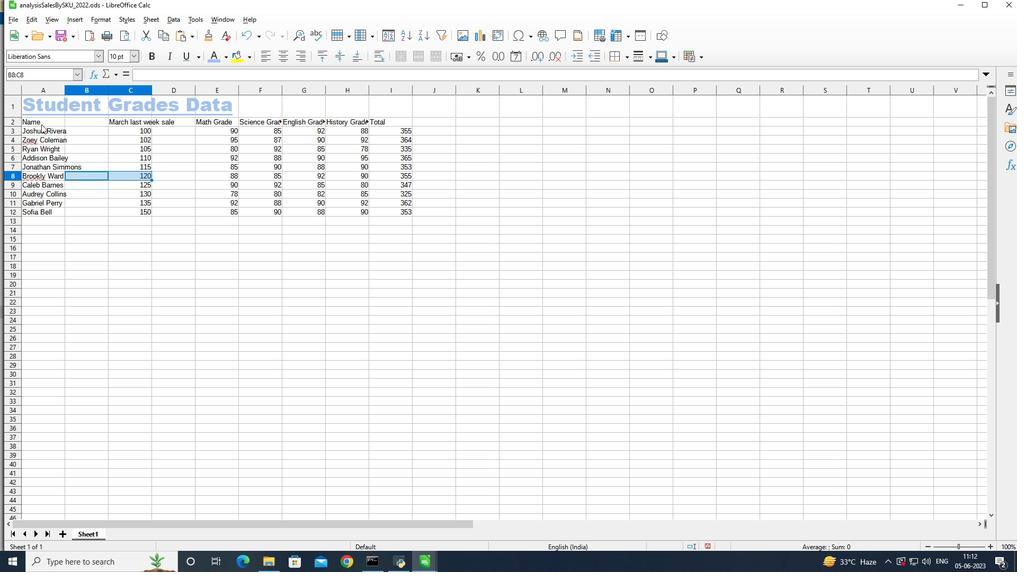 
Action: Mouse pressed left at (41, 123)
Screenshot: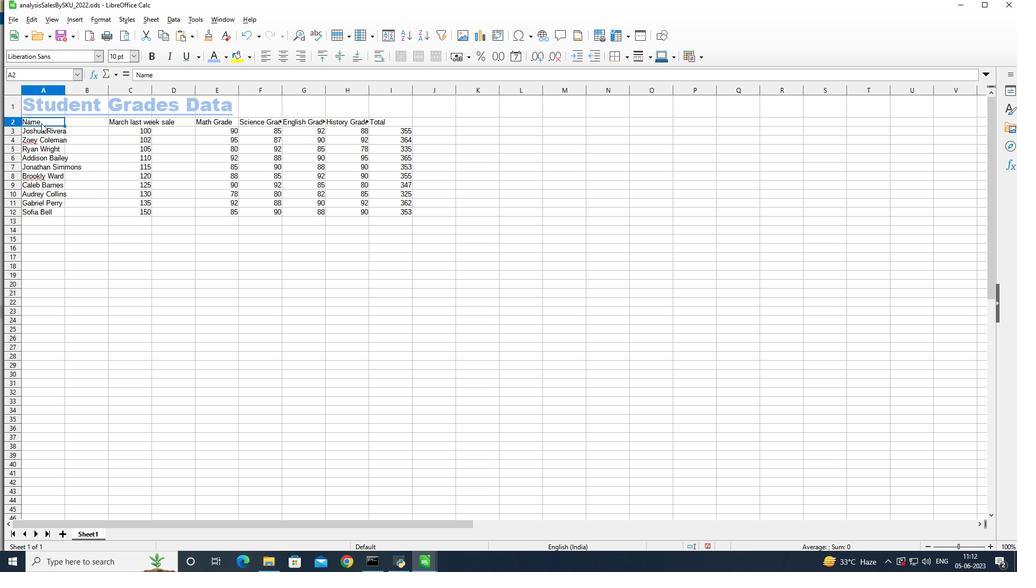 
Action: Mouse moved to (43, 139)
Screenshot: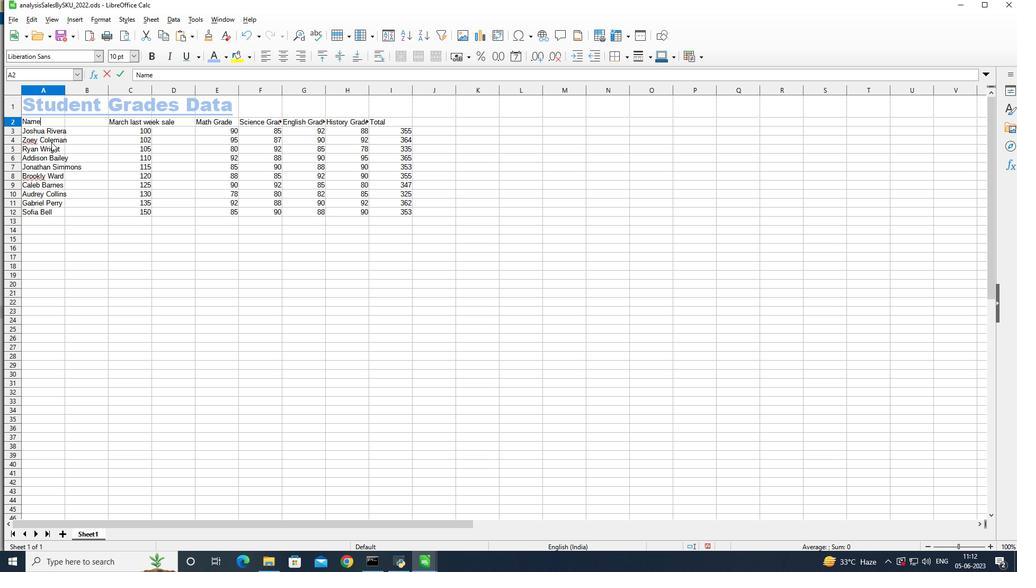 
Action: Mouse pressed left at (43, 139)
Screenshot: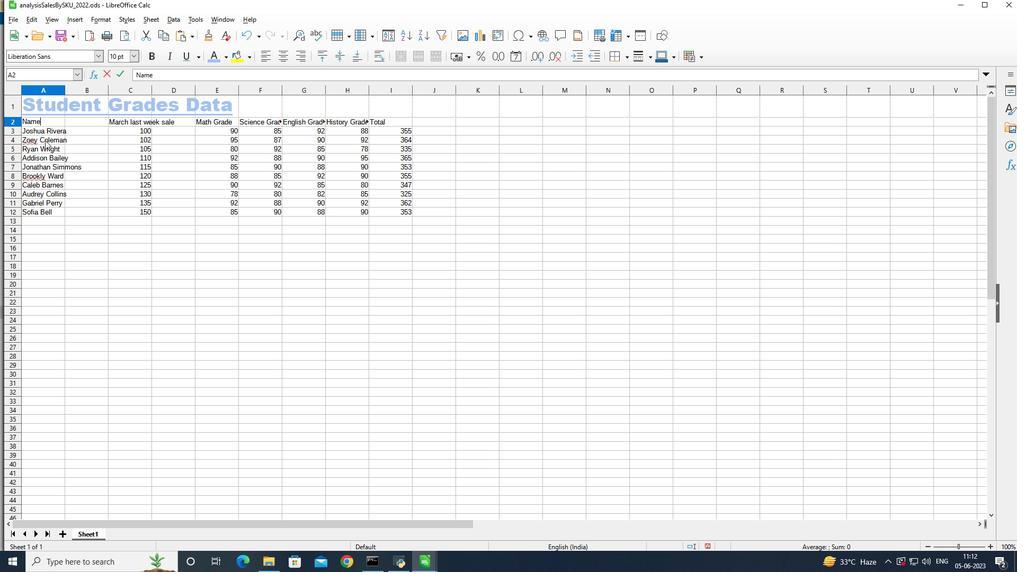 
Action: Mouse moved to (40, 120)
Screenshot: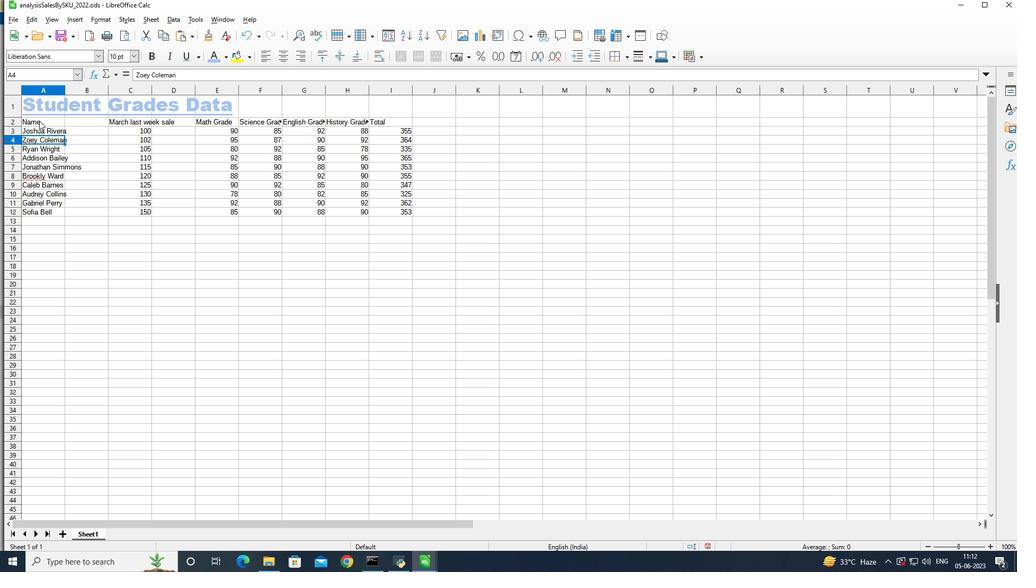
Action: Mouse pressed left at (40, 120)
Screenshot: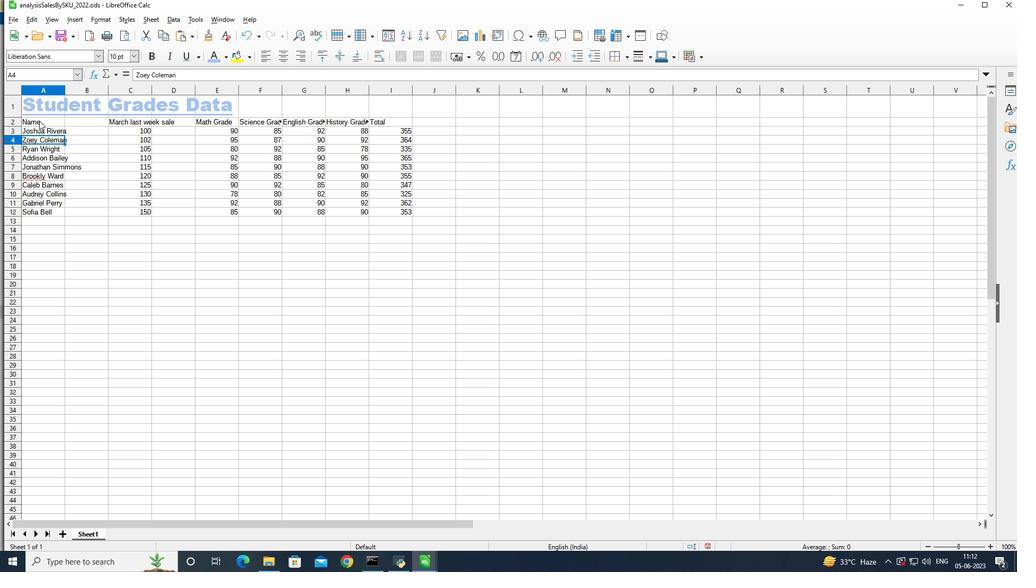 
Action: Mouse moved to (54, 121)
Screenshot: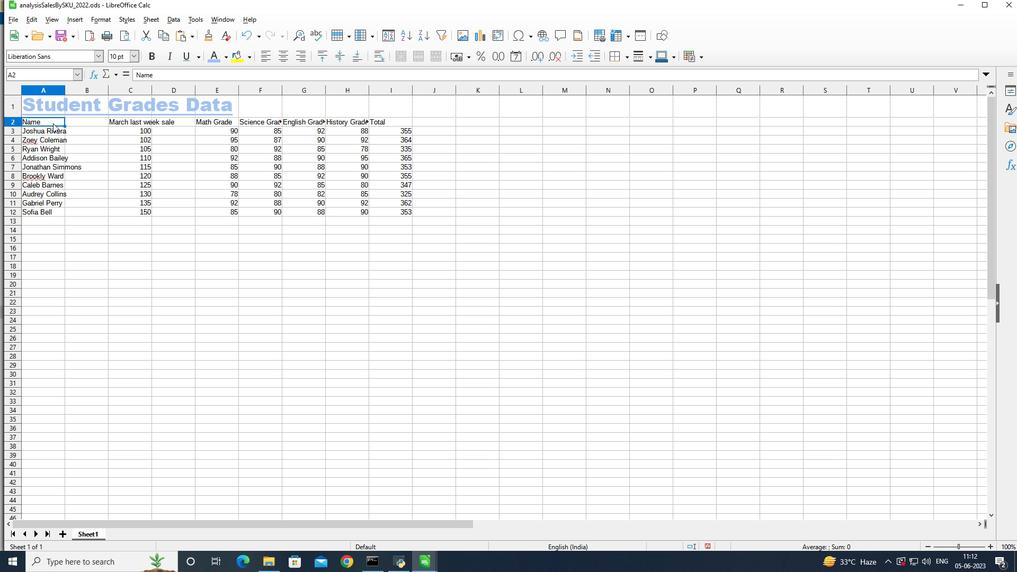 
Action: Mouse pressed left at (54, 121)
Screenshot: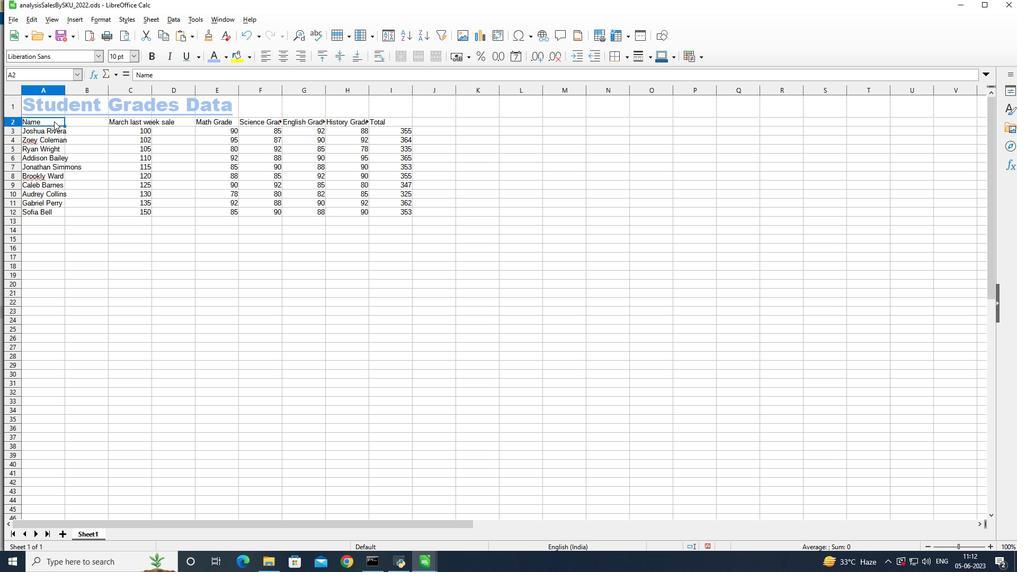 
Action: Mouse moved to (70, 53)
Screenshot: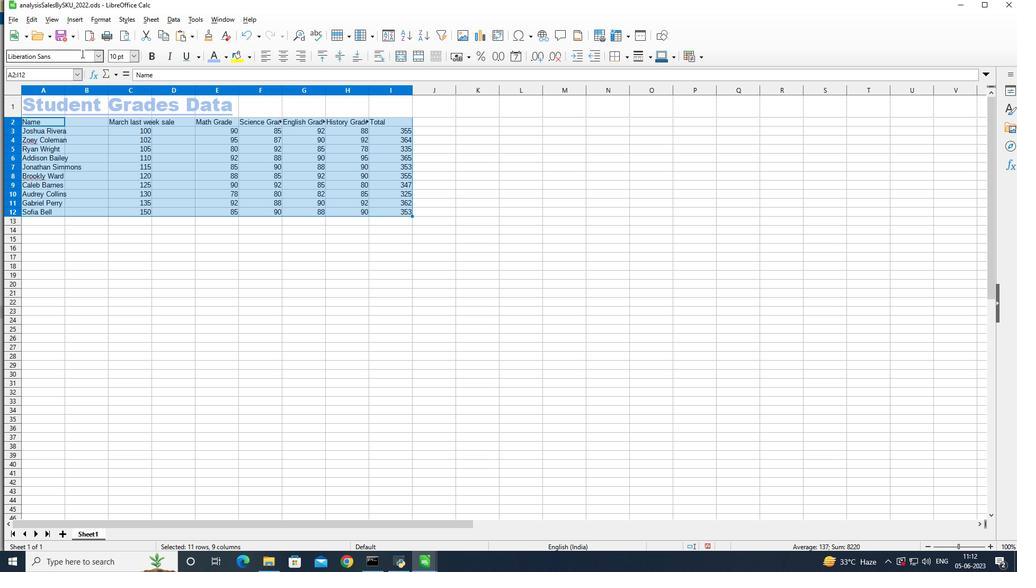 
Action: Mouse pressed left at (70, 53)
Screenshot: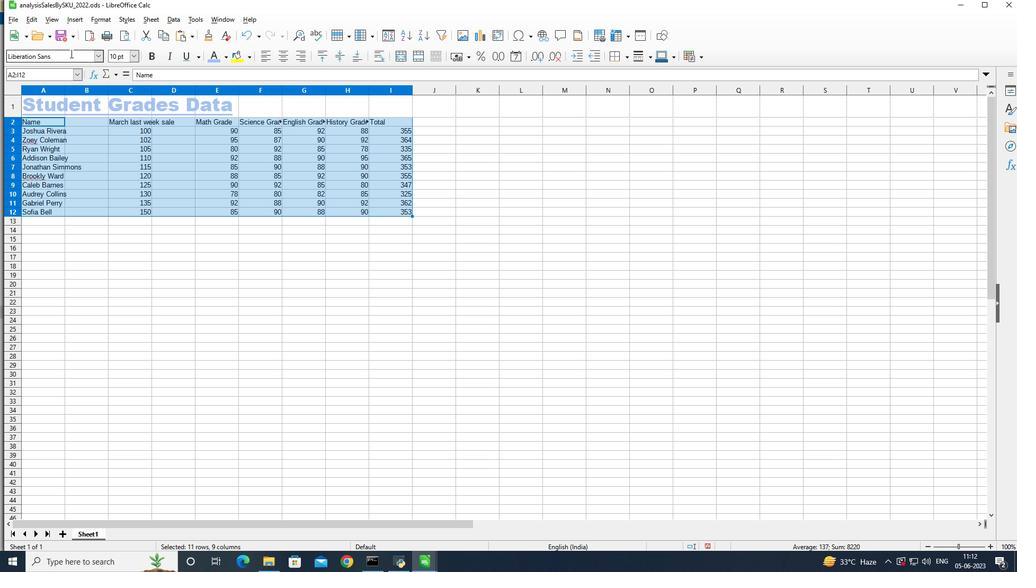 
Action: Mouse moved to (908, 116)
Screenshot: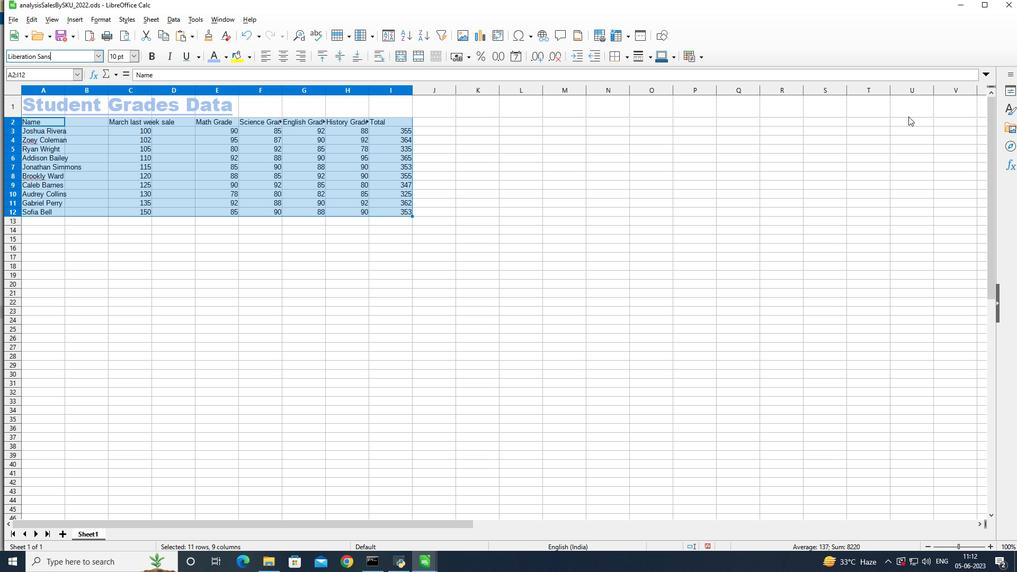 
Action: Key pressed <Key.backspace>
Screenshot: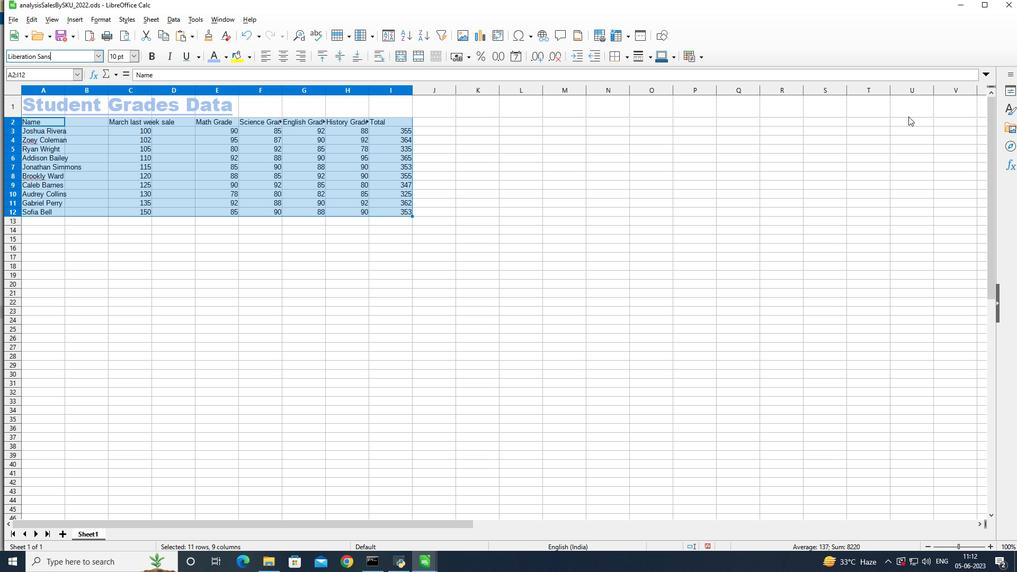 
Action: Mouse moved to (906, 119)
Screenshot: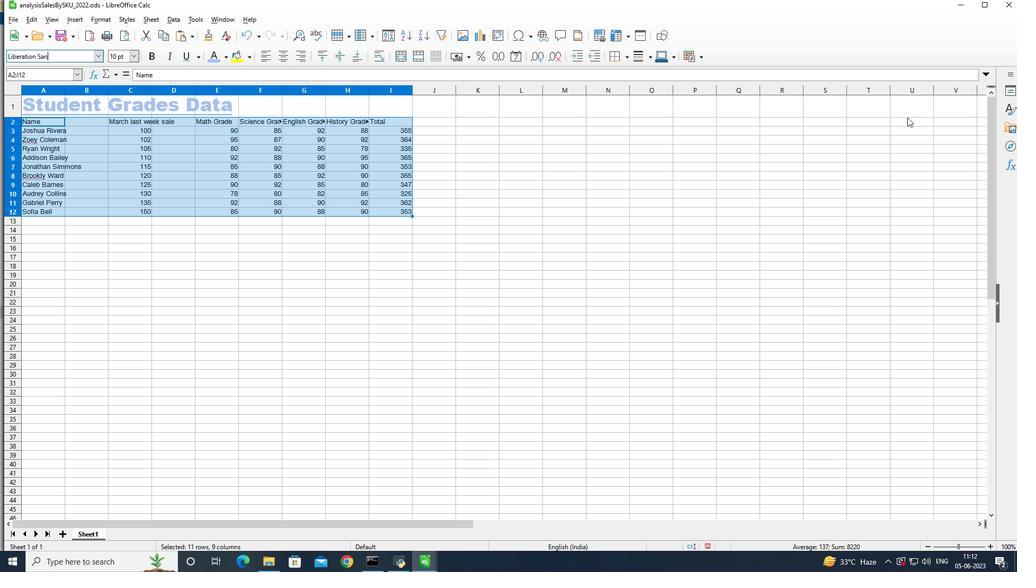 
Action: Key pressed <Key.backspace><Key.backspace><Key.backspace><Key.backspace><Key.backspace><Key.backspace><Key.backspace><Key.backspace><Key.backspace><Key.backspace><Key.backspace>
Screenshot: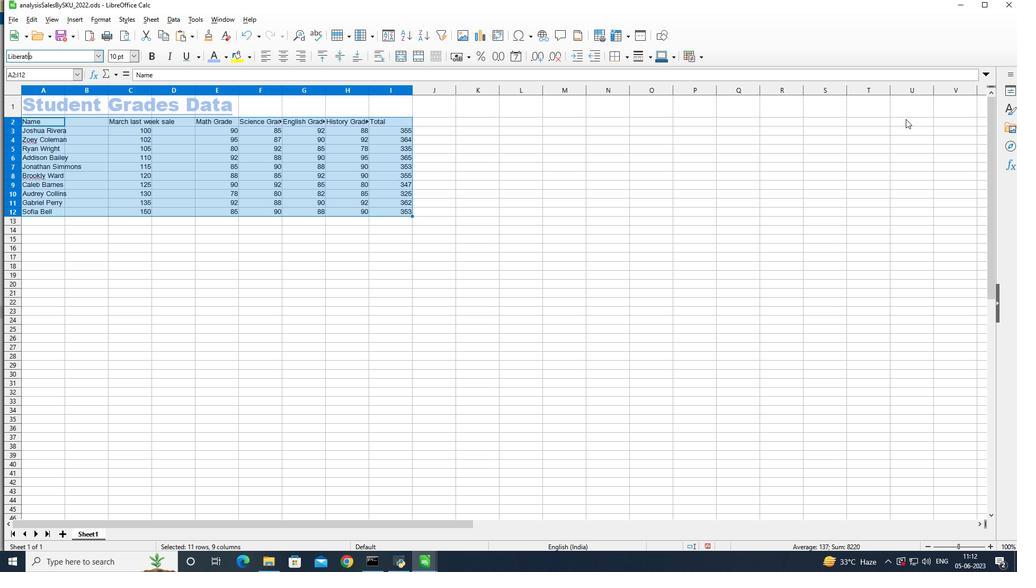 
Action: Mouse moved to (906, 119)
Screenshot: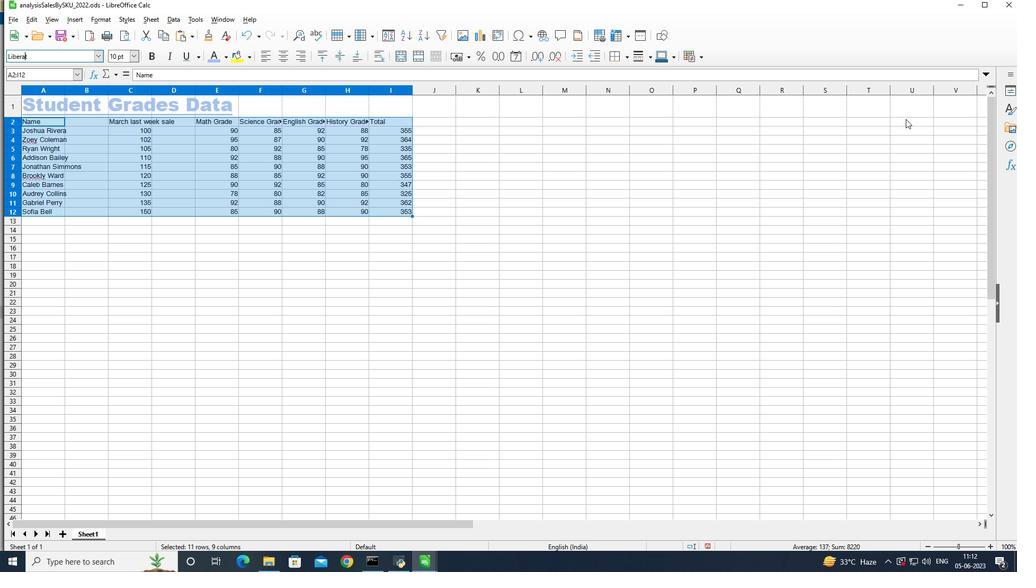 
Action: Key pressed <Key.backspace><Key.backspace><Key.backspace><Key.backspace><Key.backspace><Key.backspace><Key.backspace><Key.backspace><Key.backspace><Key.backspace><Key.backspace><Key.shift>Amiri<Key.enter>
Screenshot: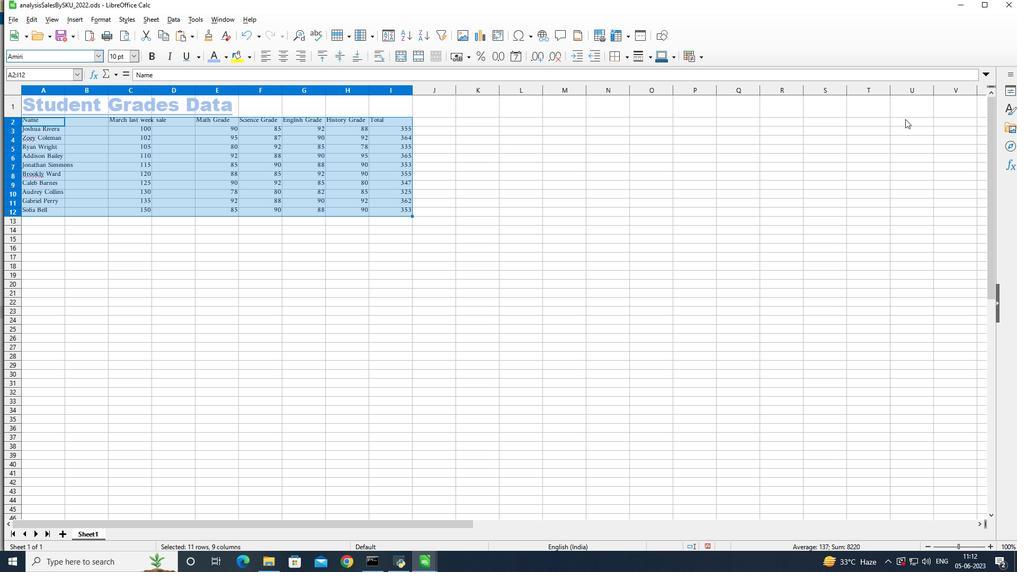 
Action: Mouse moved to (132, 55)
Screenshot: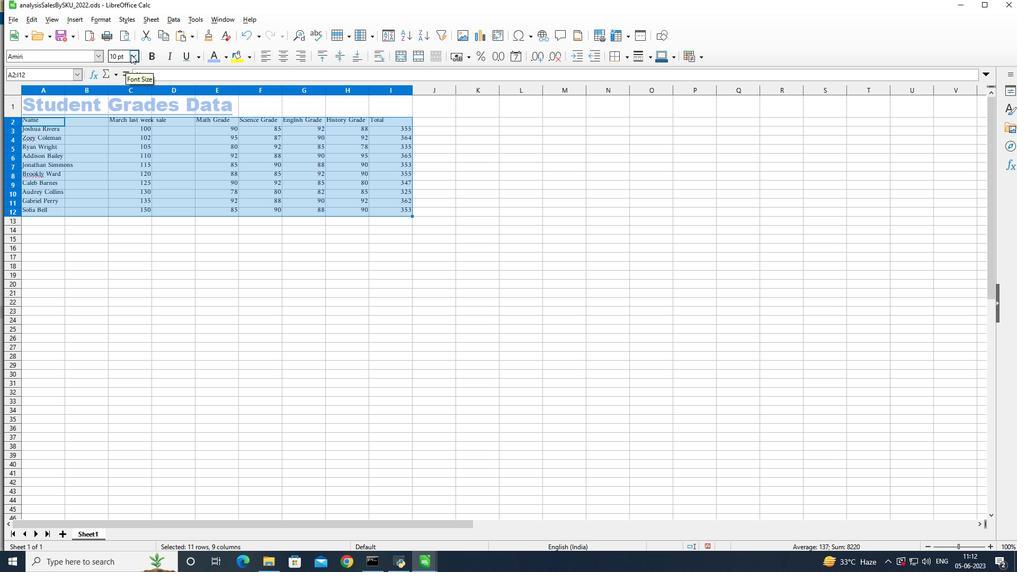
Action: Mouse pressed left at (132, 55)
Screenshot: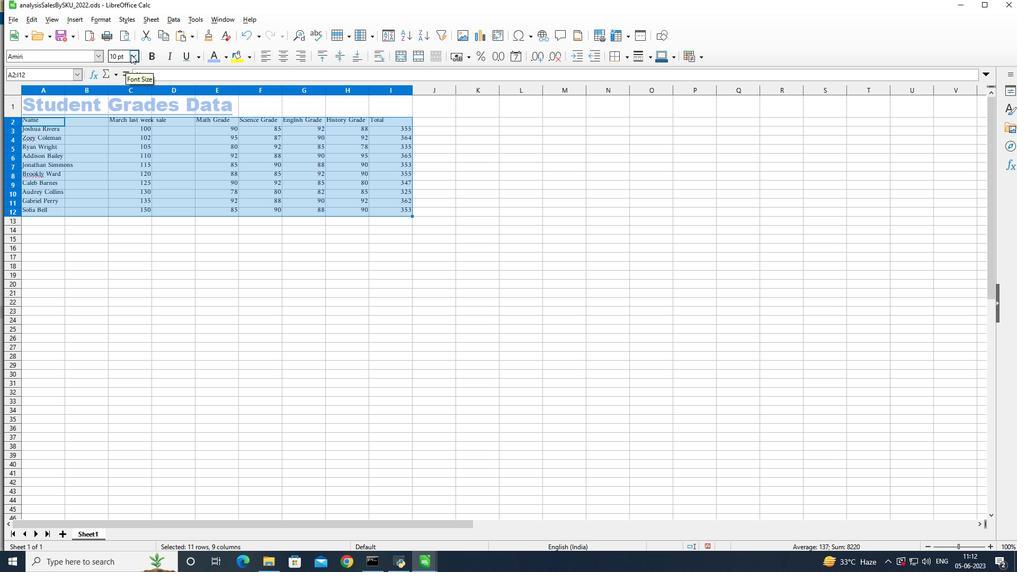 
Action: Mouse moved to (115, 147)
Screenshot: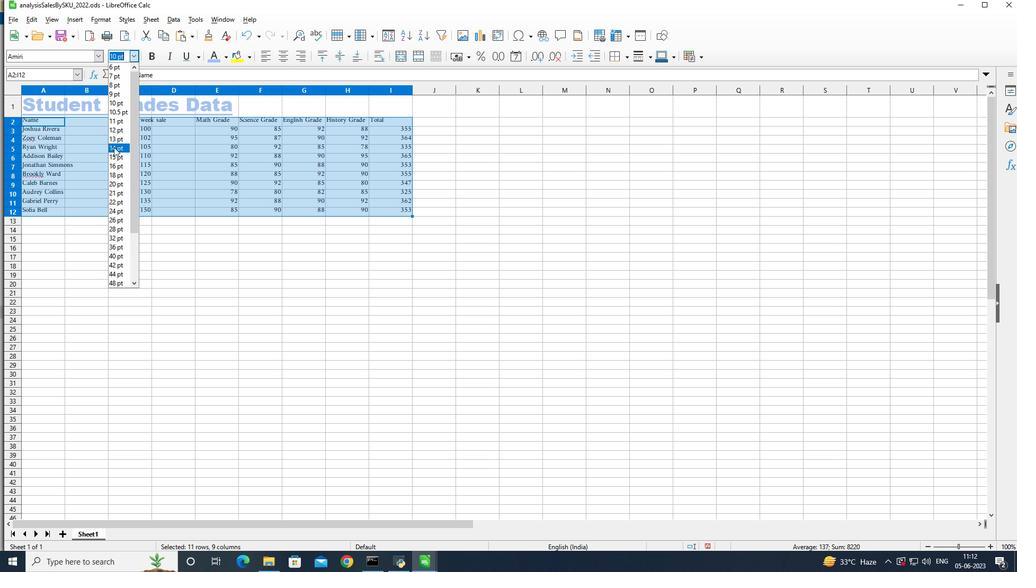 
Action: Mouse pressed left at (115, 147)
Screenshot: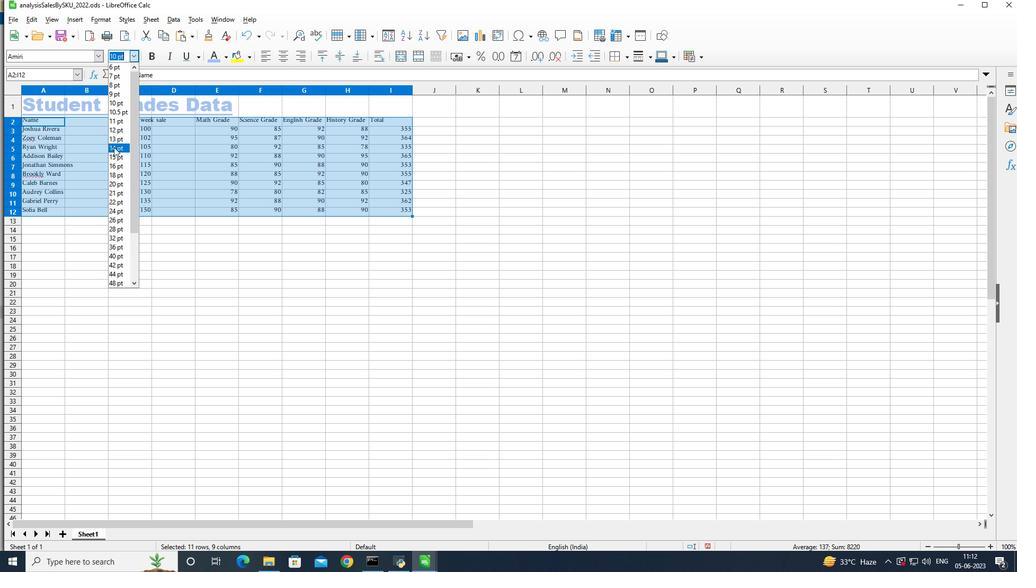 
Action: Mouse moved to (332, 54)
Screenshot: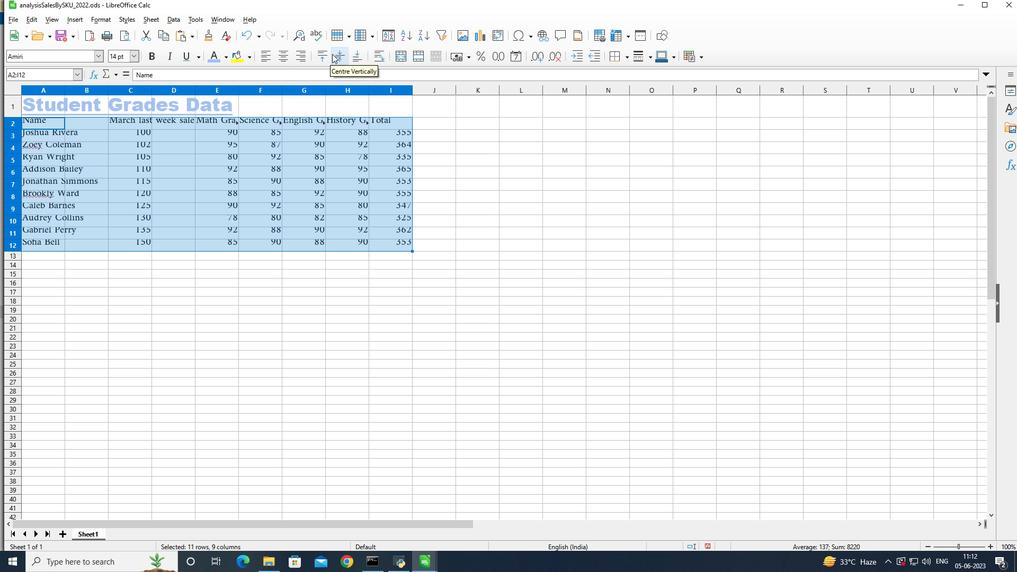 
Action: Mouse pressed left at (332, 54)
Screenshot: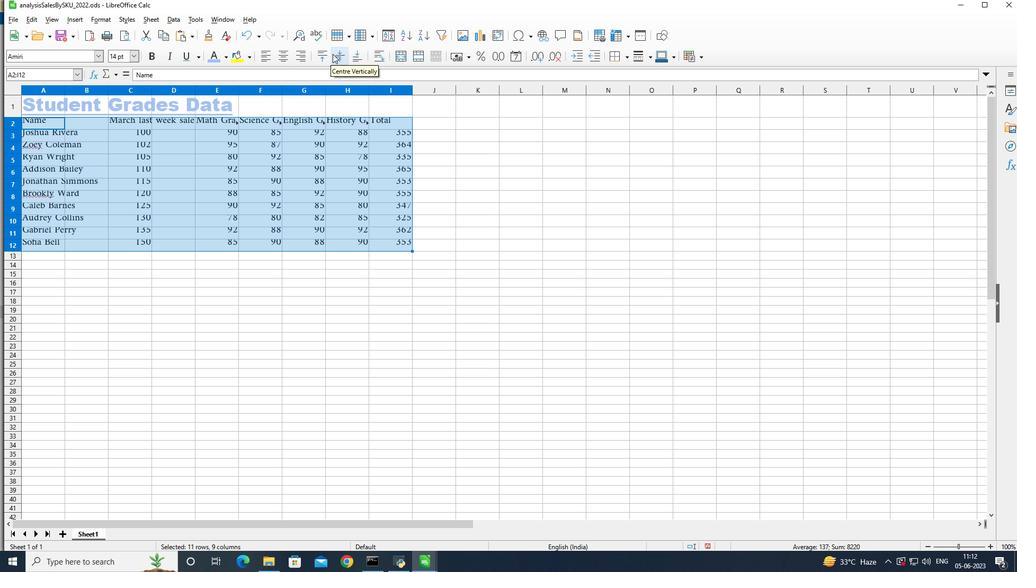 
Action: Mouse moved to (450, 186)
Screenshot: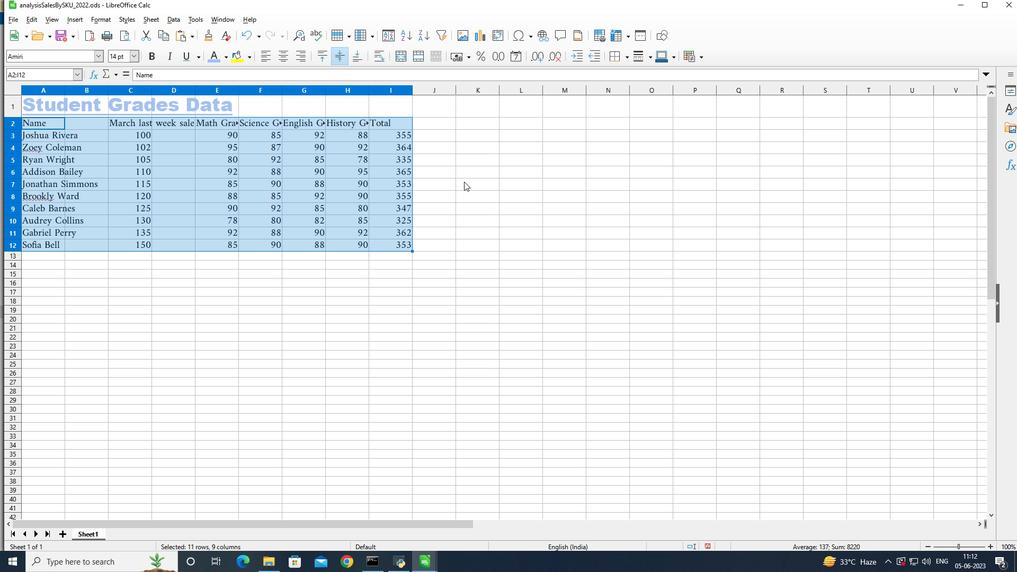 
Action: Mouse pressed left at (450, 186)
Screenshot: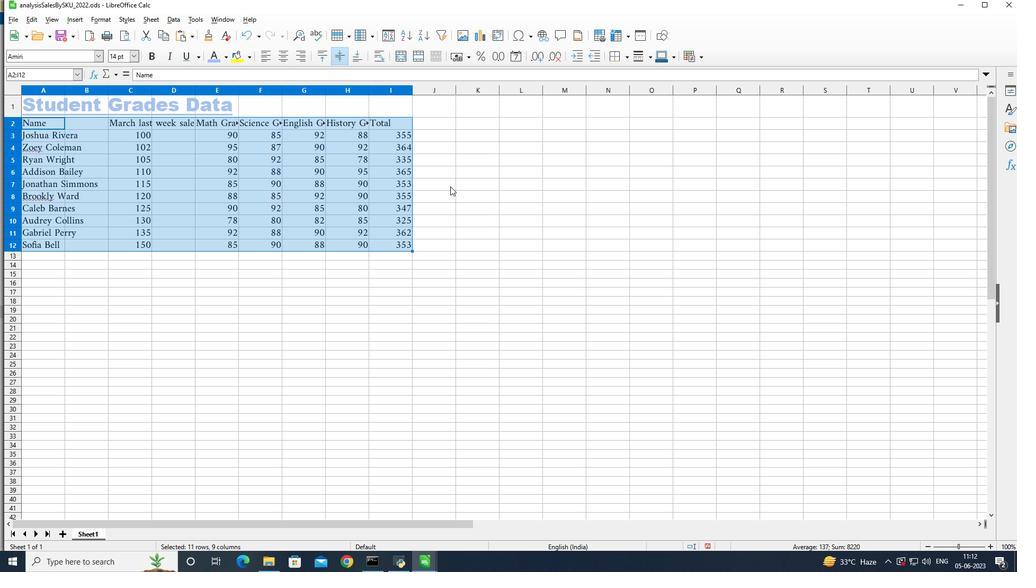 
Action: Mouse moved to (431, 198)
Screenshot: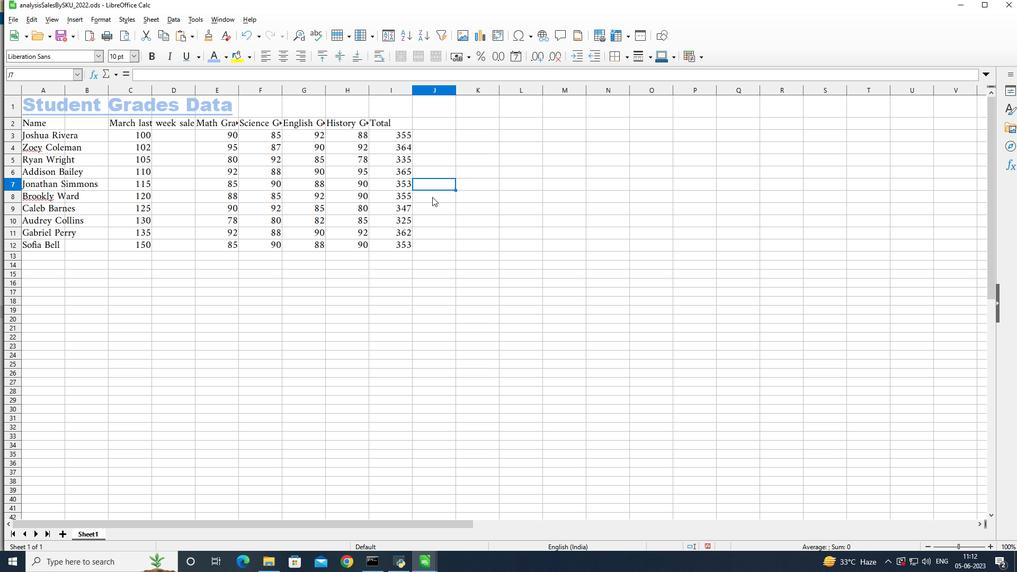 
Action: Key pressed ctrl+S
Screenshot: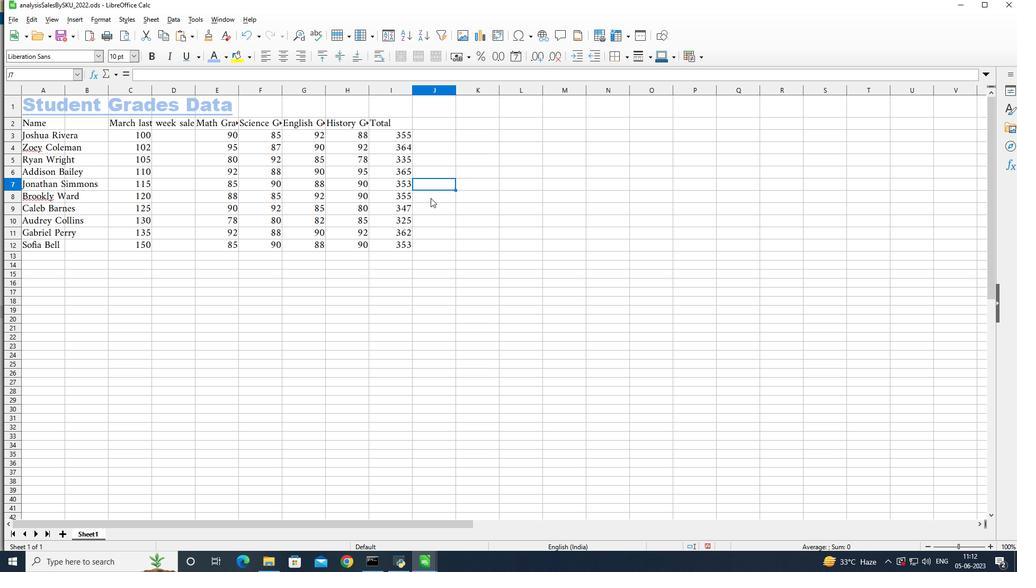 
Action: Mouse moved to (419, 213)
Screenshot: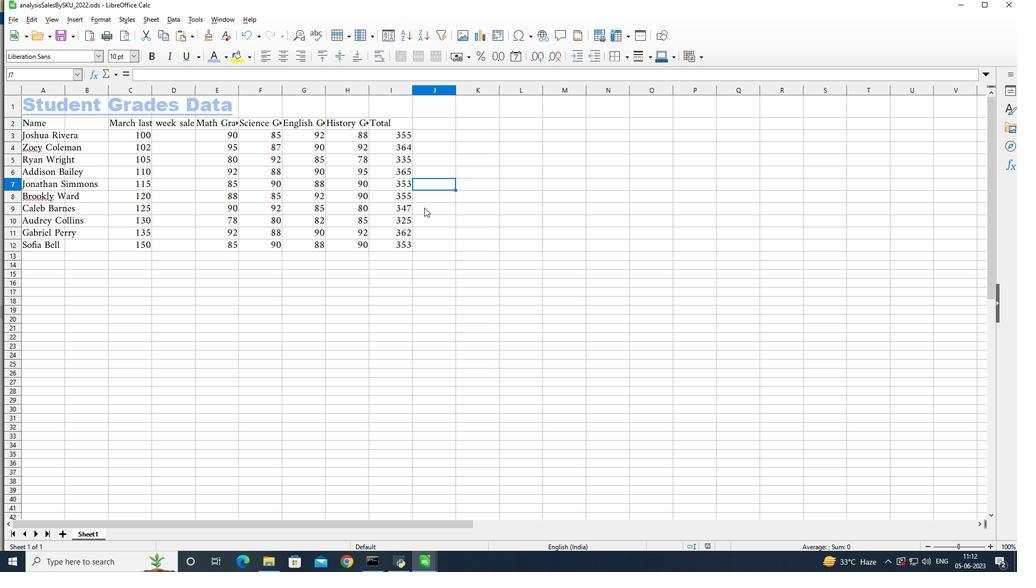 
Action: Key pressed ctrl+S
Screenshot: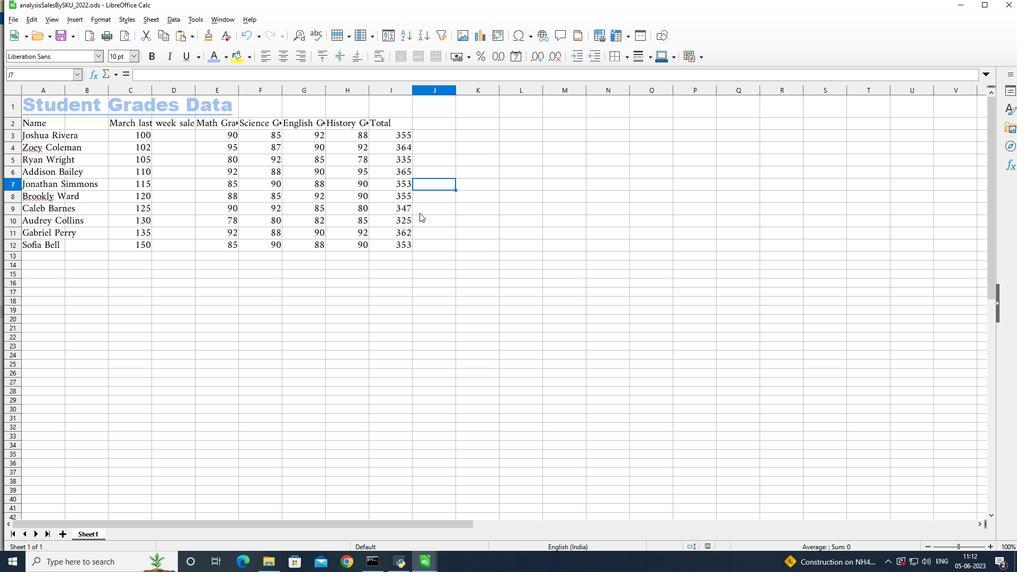 
Action: Mouse moved to (515, 216)
Screenshot: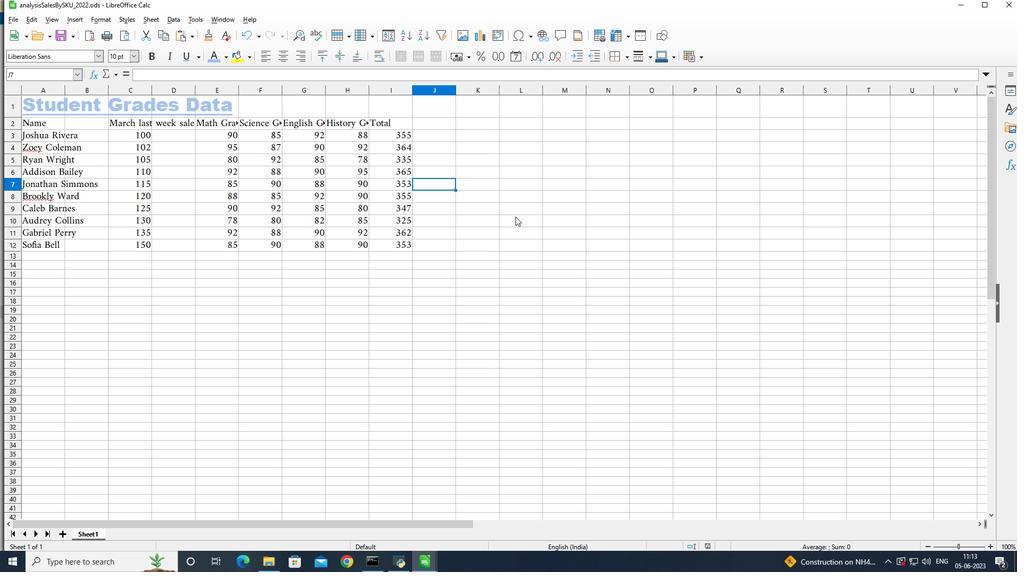 
